 Task: Create a Board called Board0000000040 in Workspace WS0000000014 in Trello with Visibility as Workspace. Create a Board called Board0000000041 in Workspace WS0000000014 in Trello with Visibility as Private. Create a Board called Board0000000042 in Workspace WS0000000014 in Trello with Visibility as Public. Create Card Card0000000157 in Board Board0000000040 in Workspace WS0000000014 in Trello. Create Card Card0000000158 in Board Board0000000040 in Workspace WS0000000014 in Trello
Action: Mouse moved to (466, 43)
Screenshot: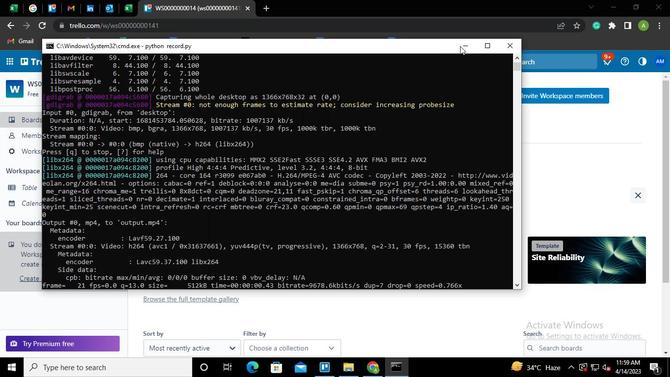 
Action: Mouse pressed left at (466, 43)
Screenshot: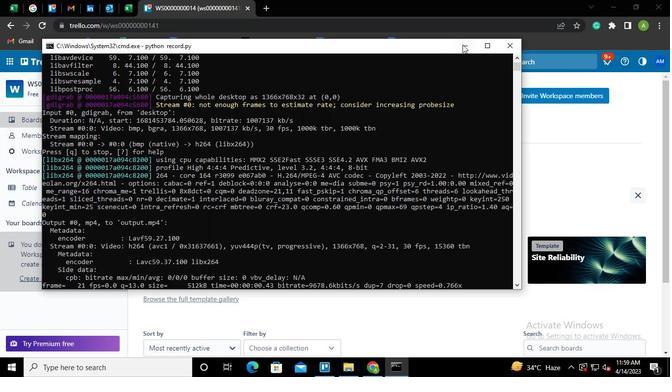 
Action: Mouse moved to (287, 59)
Screenshot: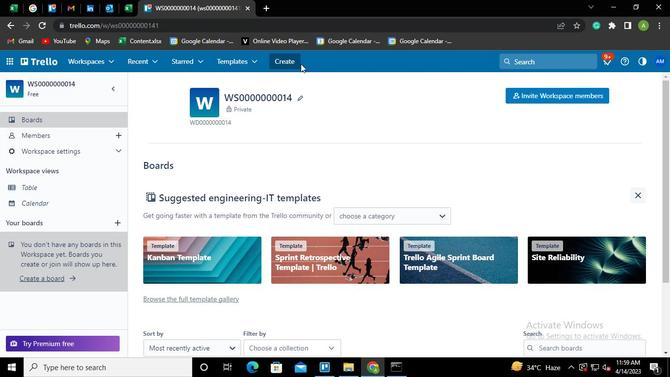 
Action: Mouse pressed left at (287, 59)
Screenshot: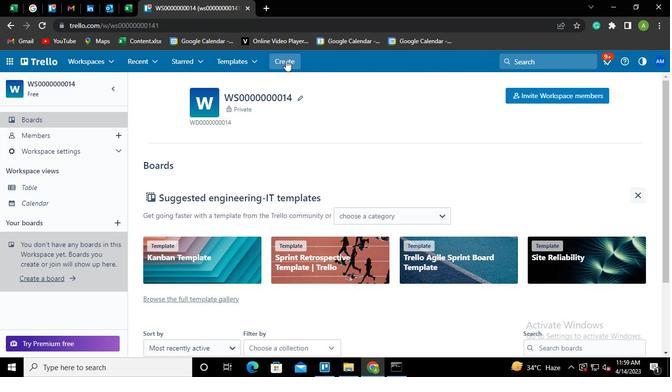 
Action: Mouse moved to (302, 102)
Screenshot: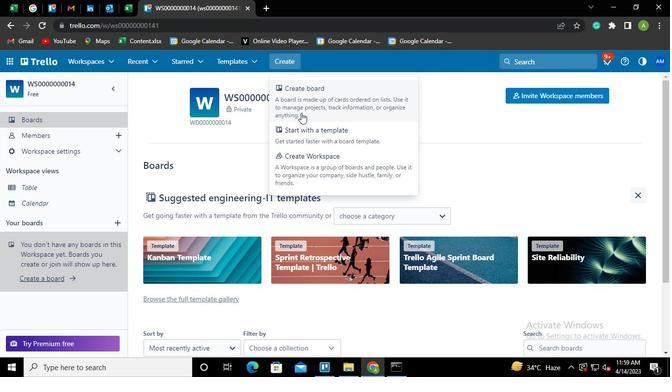 
Action: Mouse pressed left at (302, 102)
Screenshot: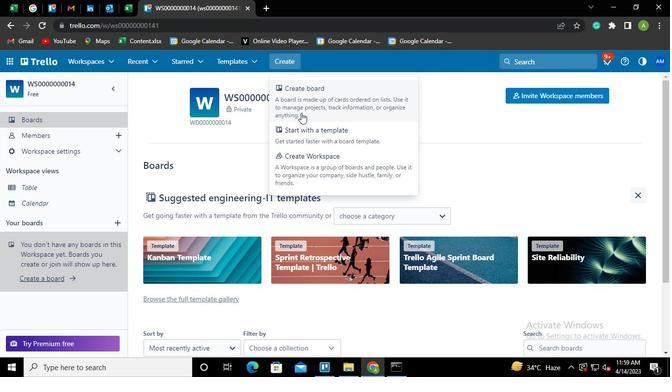 
Action: Mouse moved to (301, 230)
Screenshot: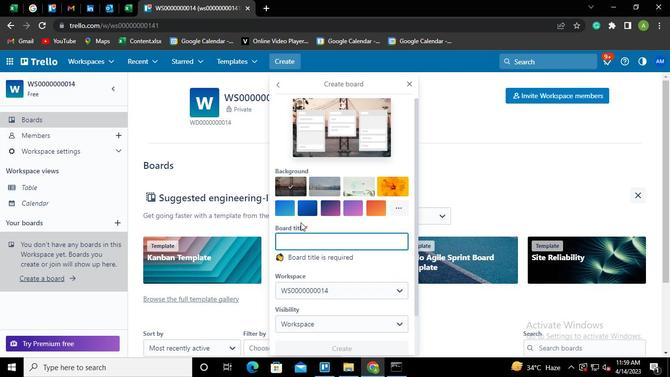 
Action: Keyboard Key.shift
Screenshot: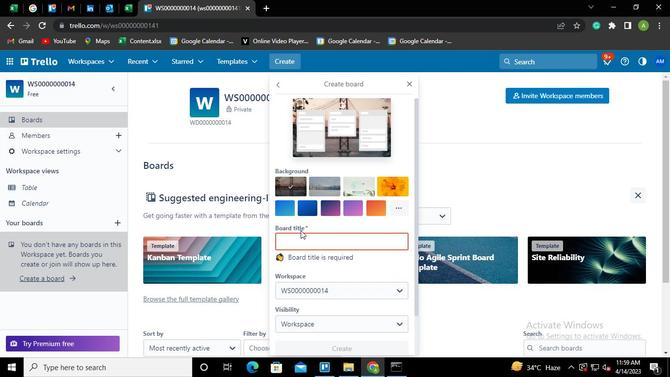 
Action: Keyboard B
Screenshot: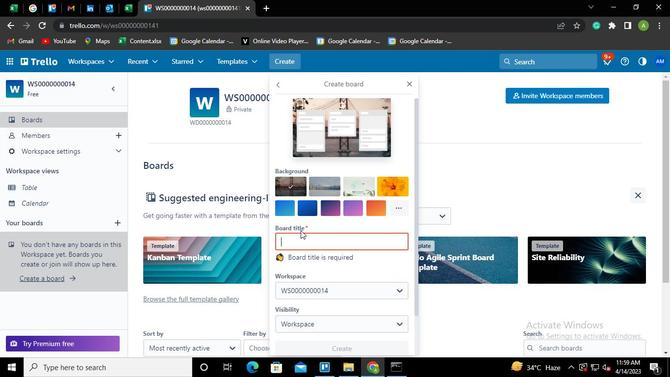 
Action: Keyboard o
Screenshot: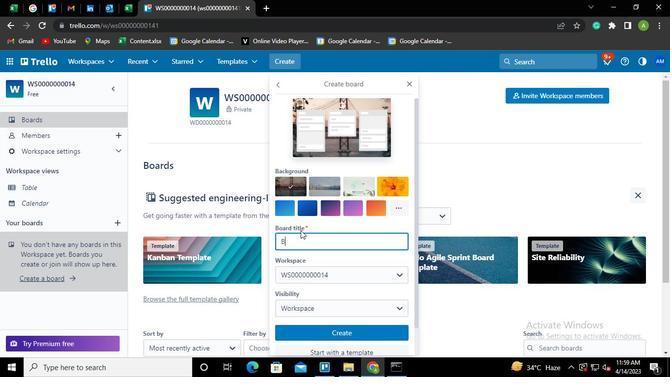 
Action: Keyboard a
Screenshot: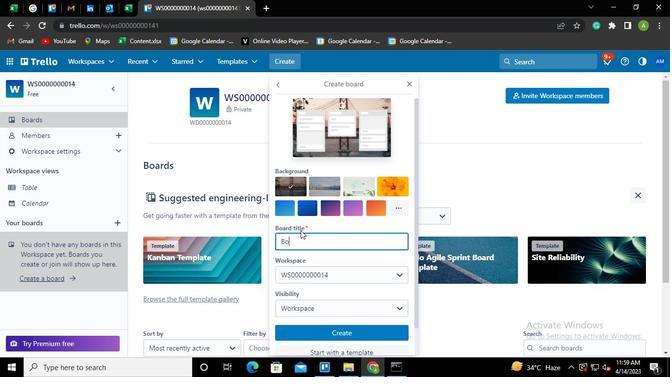 
Action: Keyboard r
Screenshot: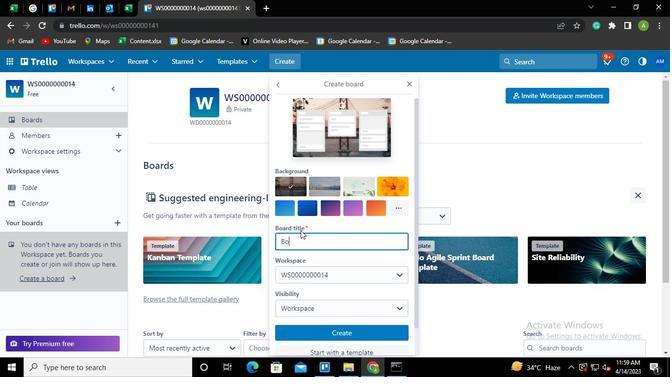 
Action: Keyboard d
Screenshot: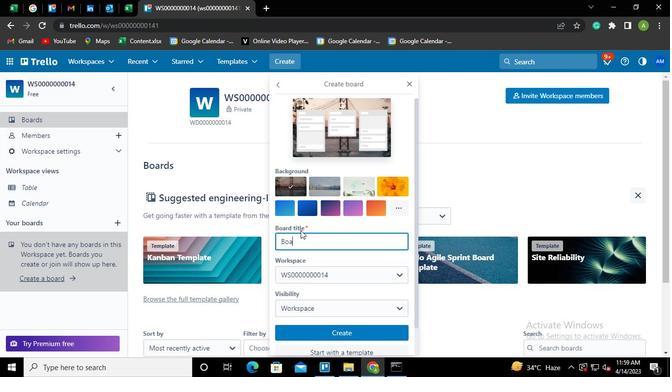 
Action: Keyboard <96>
Screenshot: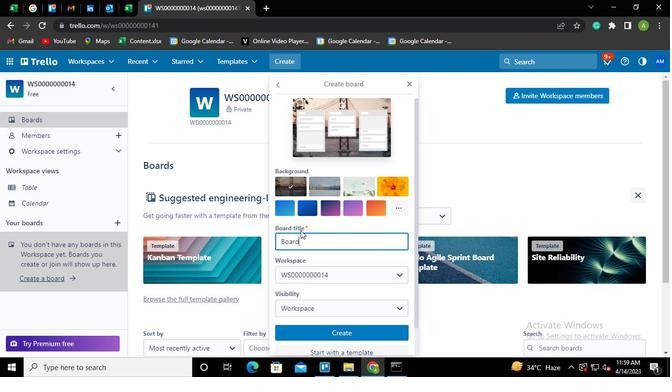 
Action: Keyboard <96>
Screenshot: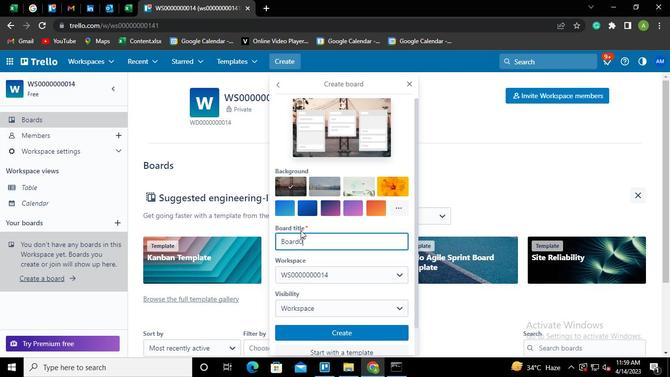 
Action: Keyboard <96>
Screenshot: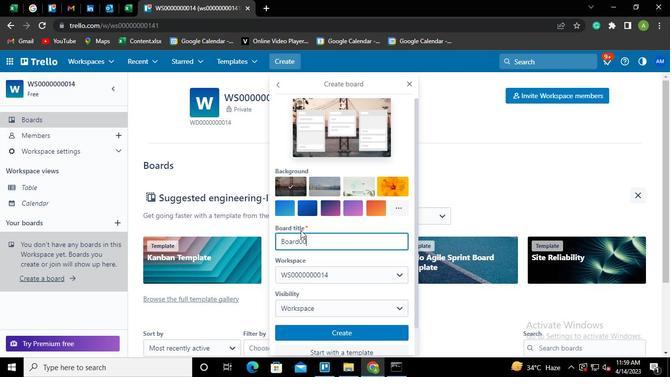 
Action: Keyboard <96>
Screenshot: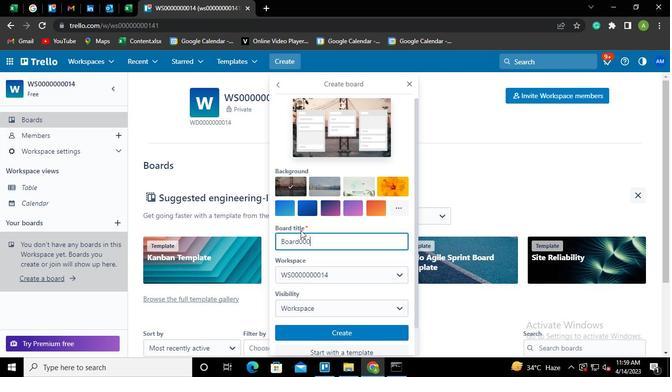 
Action: Keyboard <96>
Screenshot: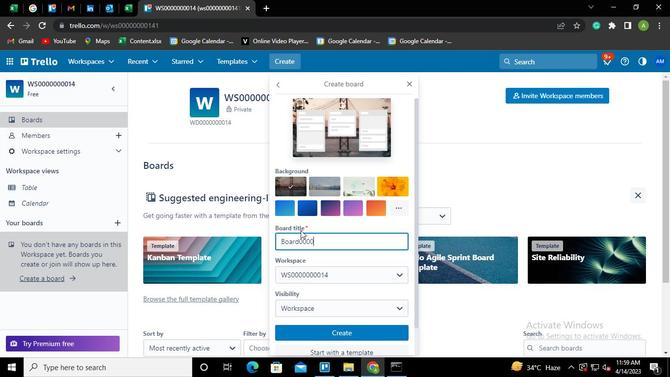 
Action: Keyboard <96>
Screenshot: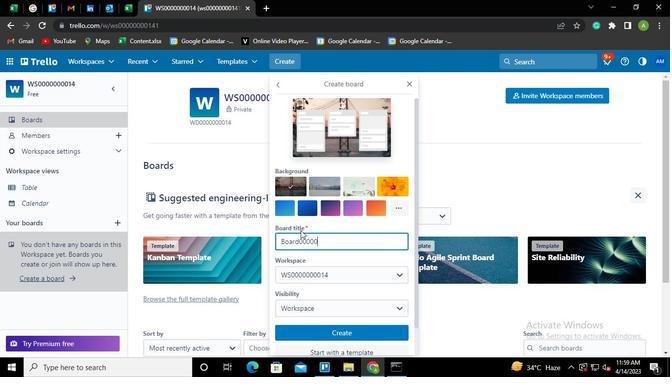 
Action: Keyboard <96>
Screenshot: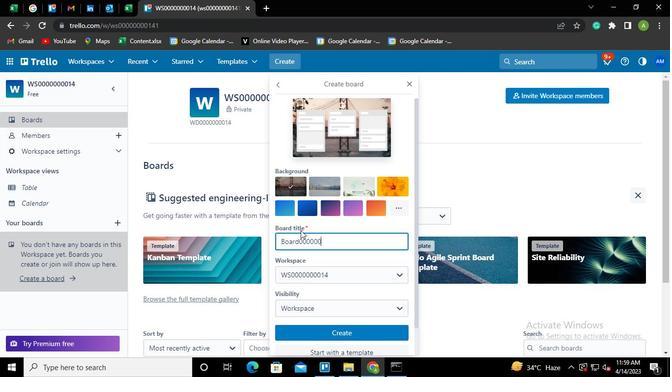 
Action: Keyboard <96>
Screenshot: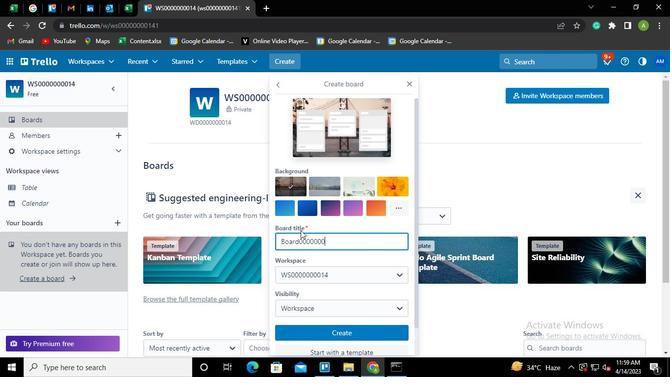 
Action: Keyboard <100>
Screenshot: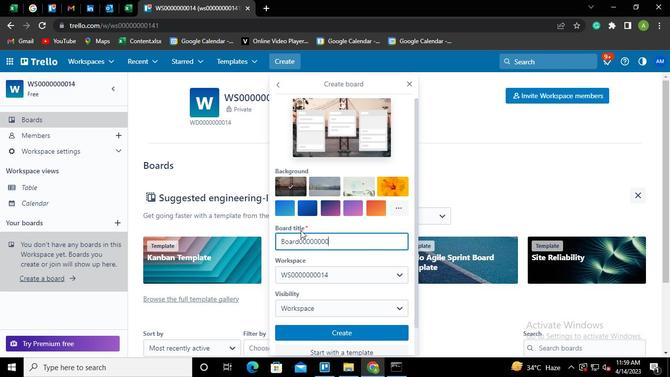 
Action: Keyboard <96>
Screenshot: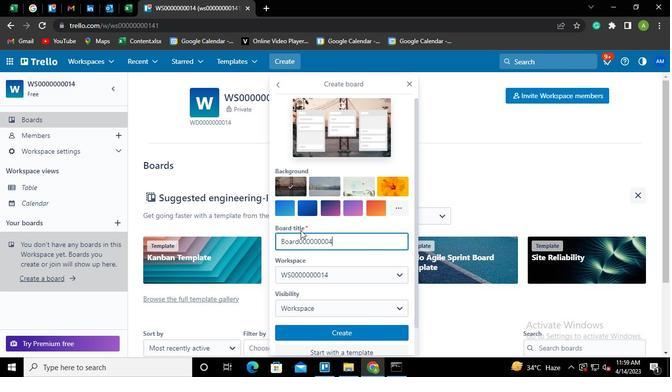 
Action: Mouse moved to (306, 306)
Screenshot: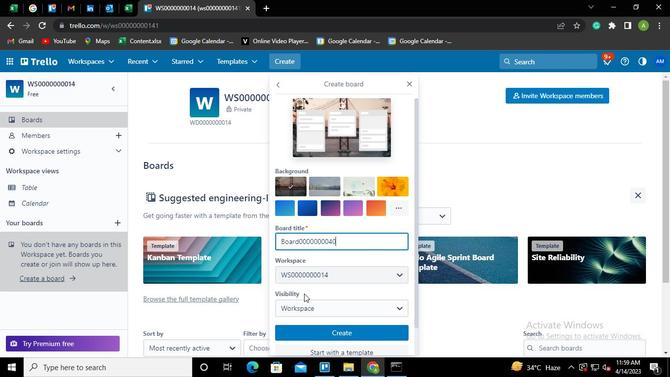 
Action: Mouse pressed left at (306, 306)
Screenshot: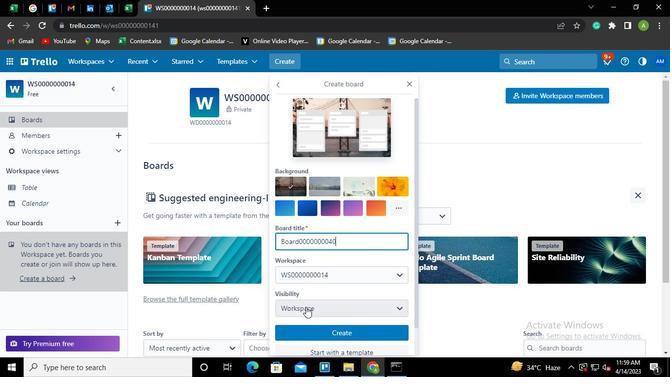 
Action: Mouse moved to (322, 243)
Screenshot: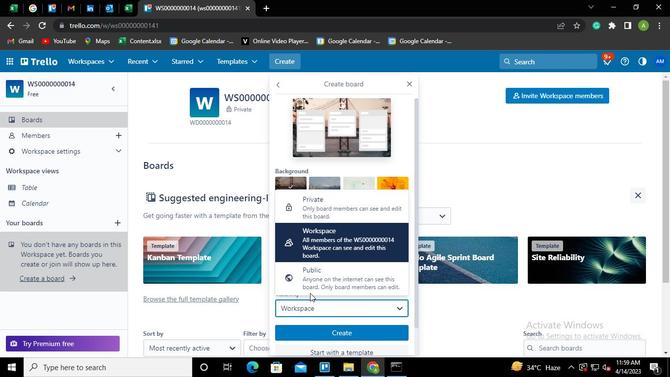 
Action: Mouse pressed left at (322, 243)
Screenshot: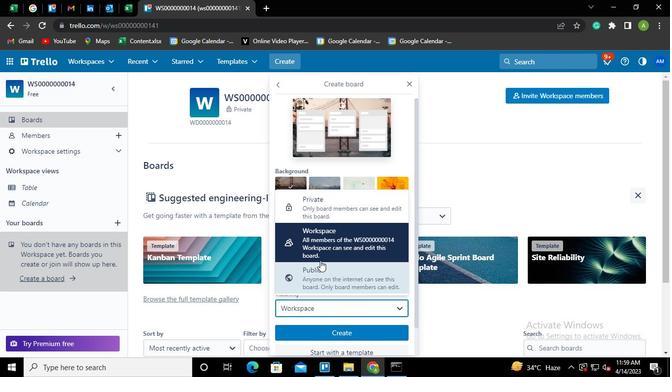 
Action: Mouse moved to (330, 329)
Screenshot: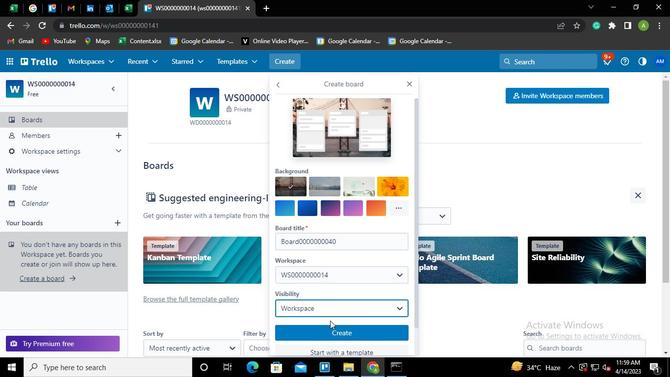 
Action: Mouse pressed left at (330, 329)
Screenshot: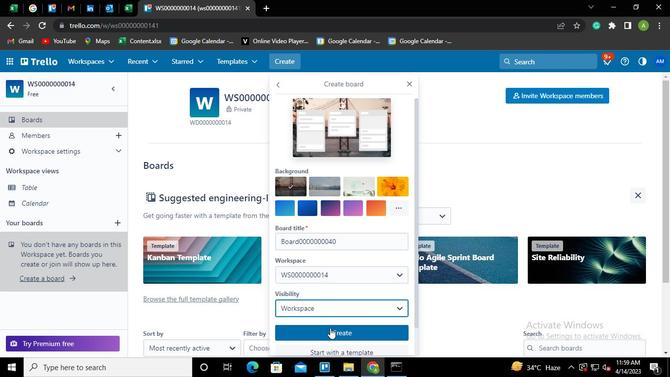 
Action: Mouse moved to (296, 62)
Screenshot: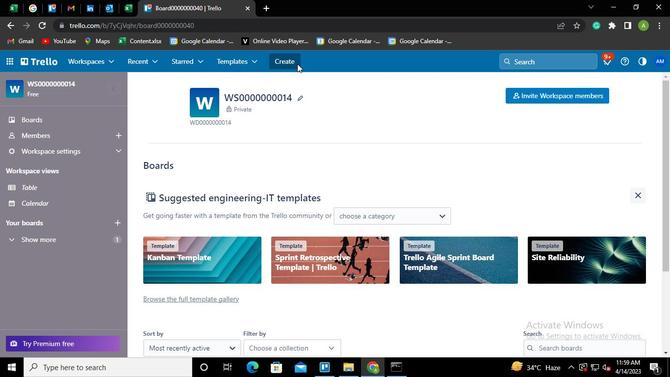
Action: Mouse pressed left at (296, 62)
Screenshot: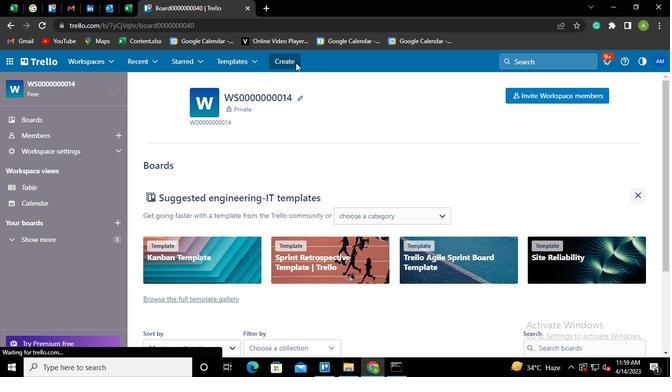 
Action: Mouse moved to (305, 96)
Screenshot: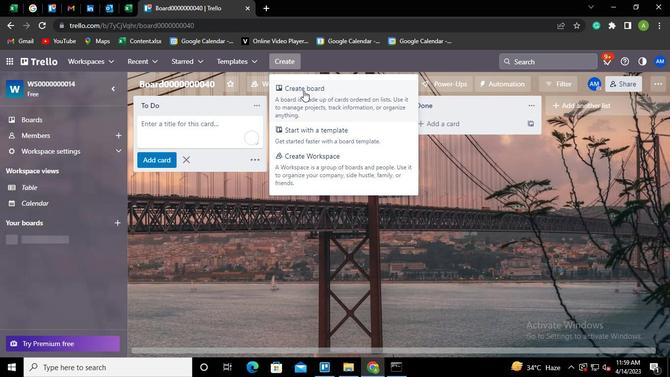 
Action: Mouse pressed left at (305, 96)
Screenshot: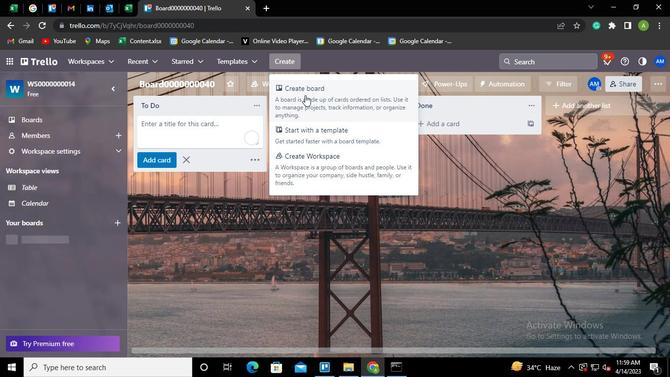 
Action: Mouse moved to (297, 237)
Screenshot: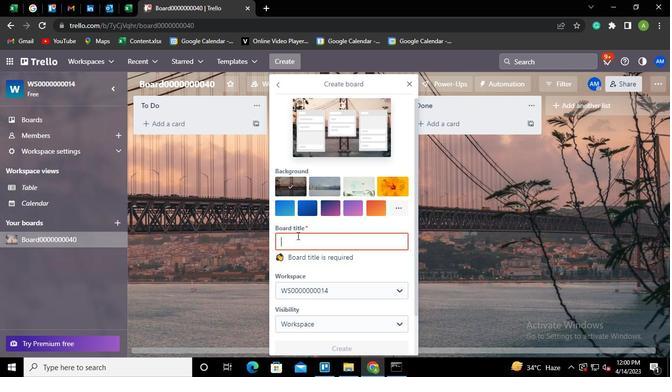 
Action: Mouse pressed left at (297, 237)
Screenshot: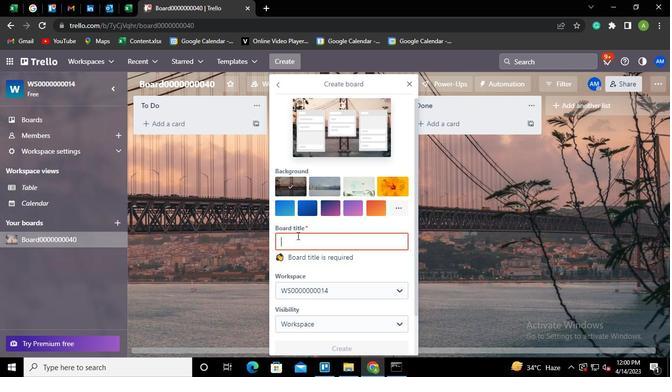 
Action: Keyboard Key.shift
Screenshot: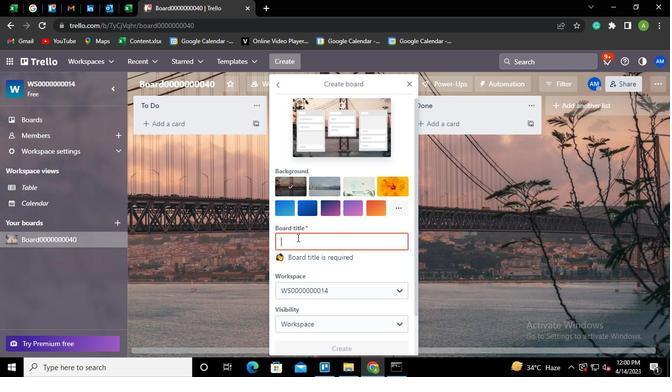 
Action: Keyboard B
Screenshot: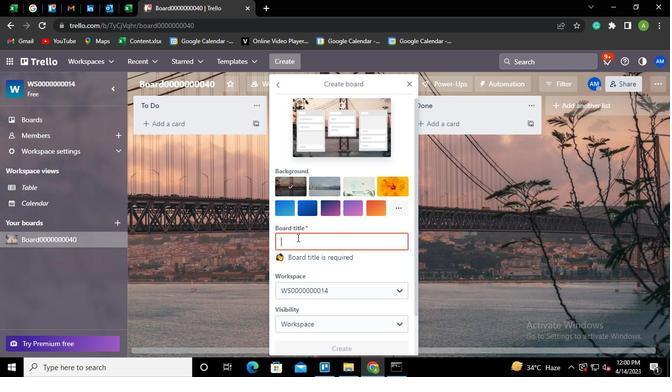 
Action: Keyboard o
Screenshot: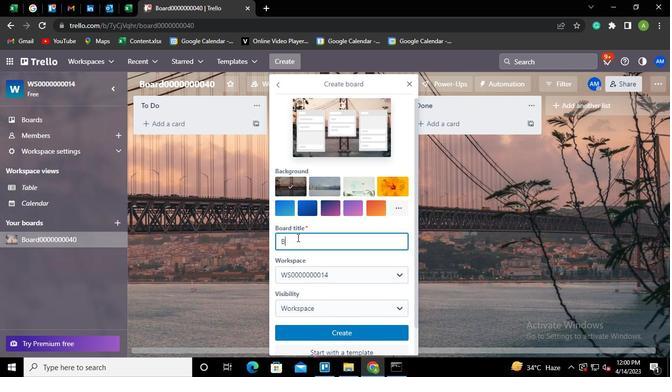 
Action: Keyboard a
Screenshot: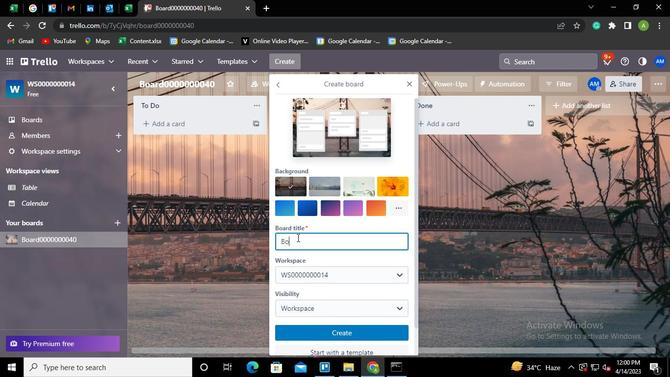 
Action: Keyboard r
Screenshot: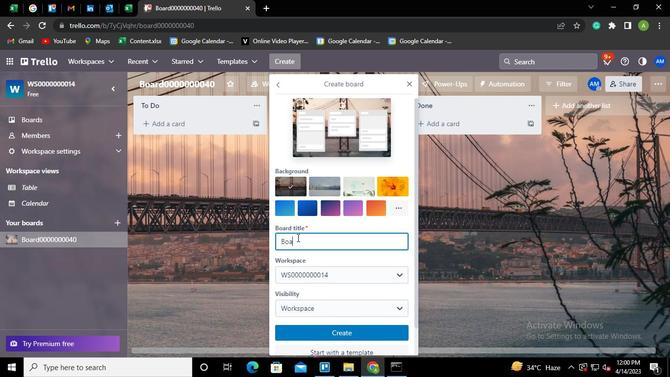 
Action: Keyboard d
Screenshot: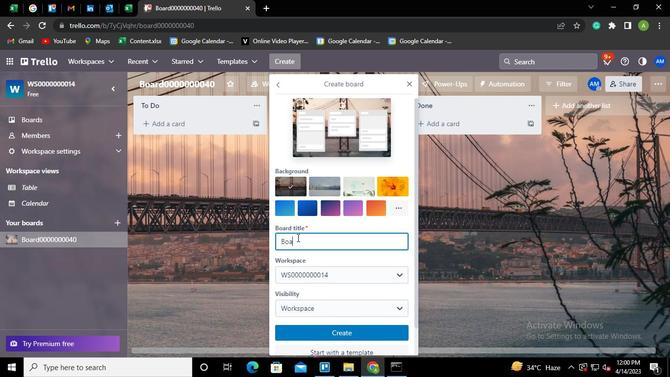 
Action: Keyboard <96>
Screenshot: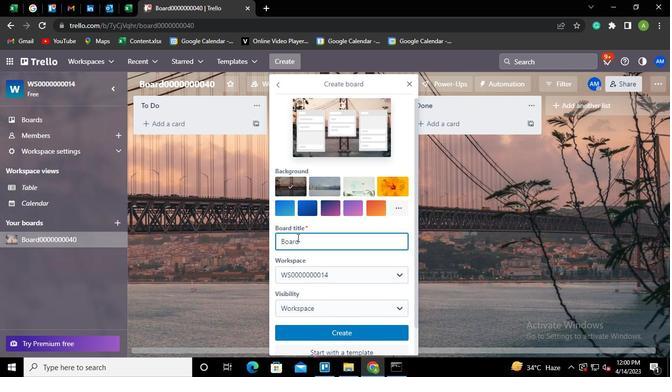 
Action: Keyboard <96>
Screenshot: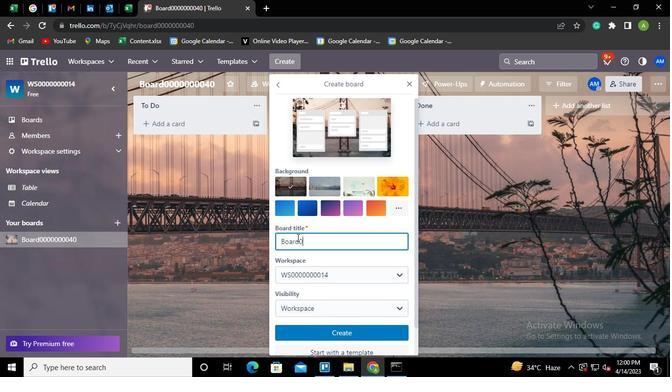 
Action: Keyboard <96>
Screenshot: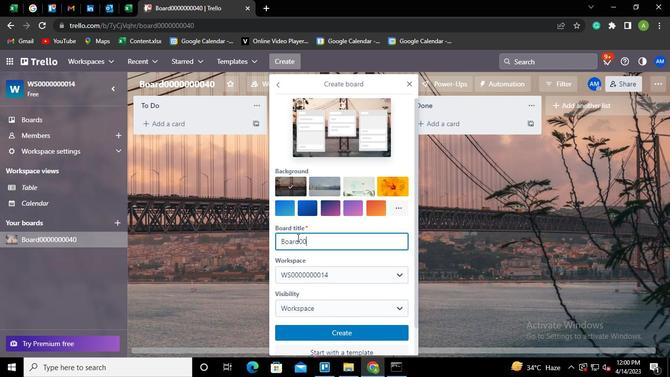 
Action: Keyboard <96>
Screenshot: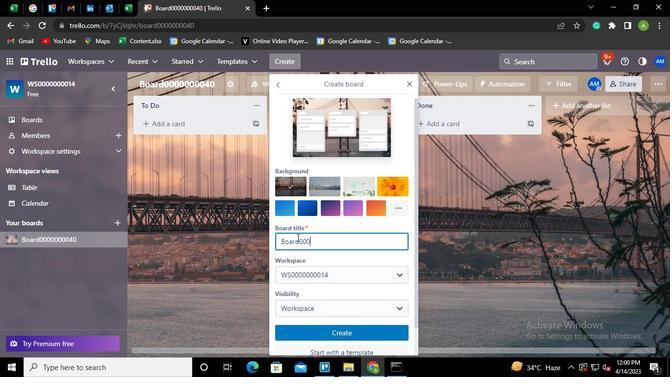 
Action: Keyboard <96>
Screenshot: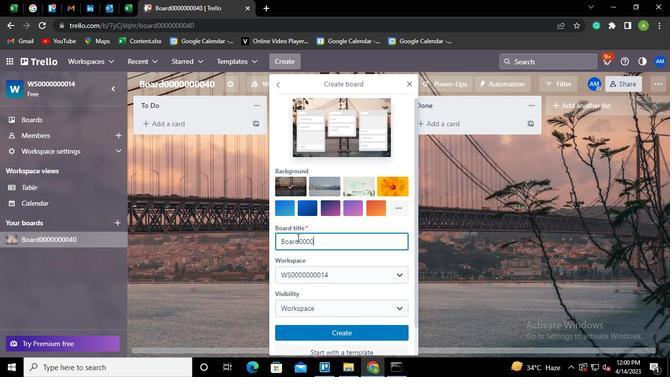 
Action: Keyboard <96>
Screenshot: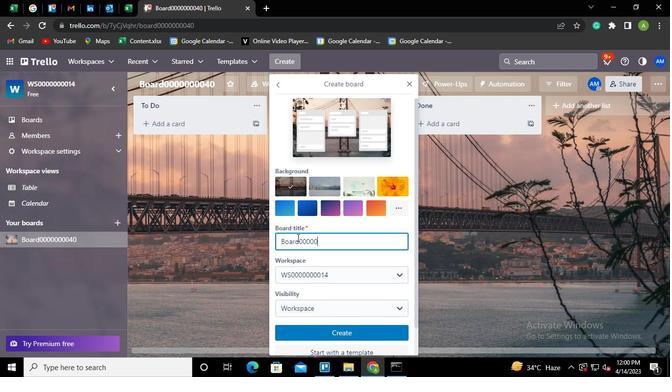 
Action: Keyboard <96>
Screenshot: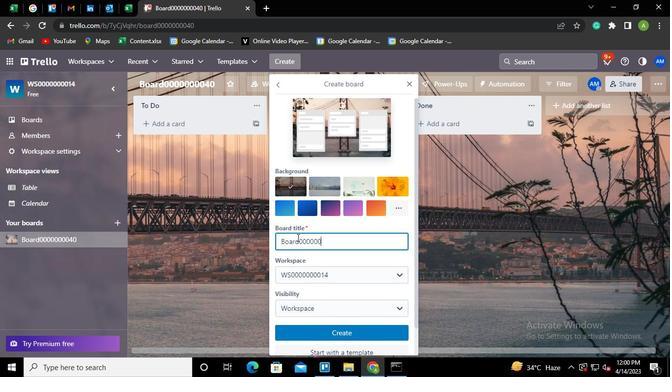 
Action: Keyboard <96>
Screenshot: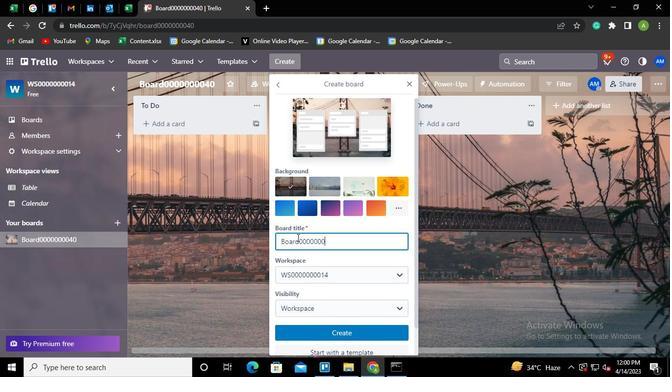 
Action: Keyboard <100>
Screenshot: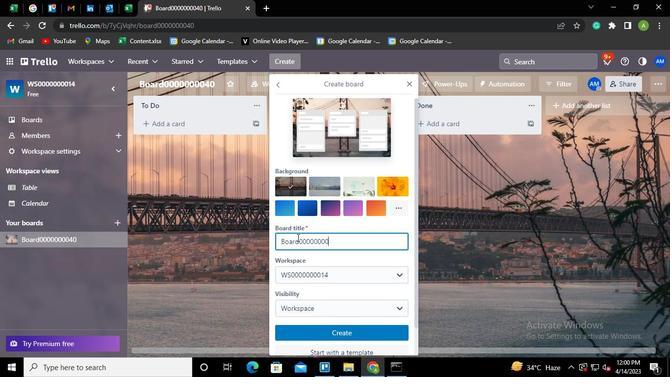 
Action: Keyboard <97>
Screenshot: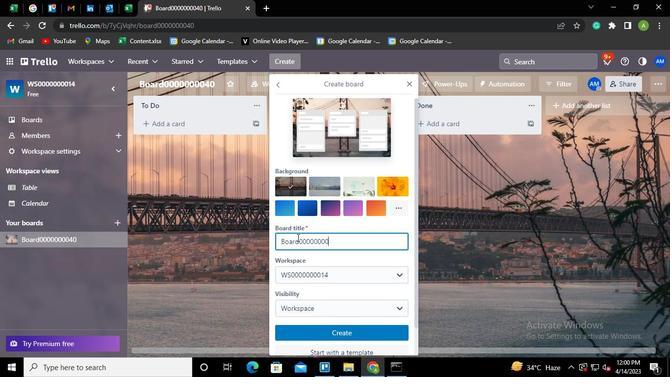
Action: Mouse moved to (308, 310)
Screenshot: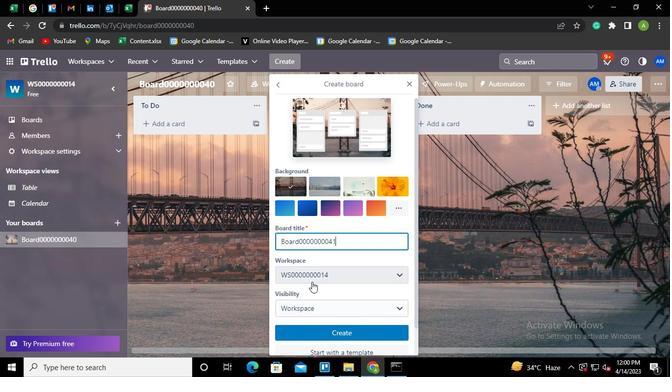 
Action: Mouse pressed left at (308, 310)
Screenshot: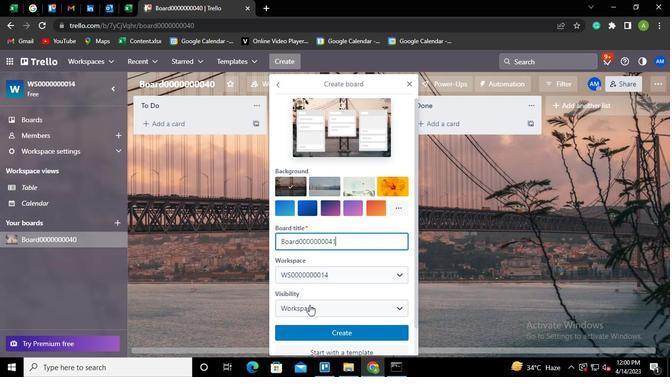 
Action: Mouse moved to (316, 208)
Screenshot: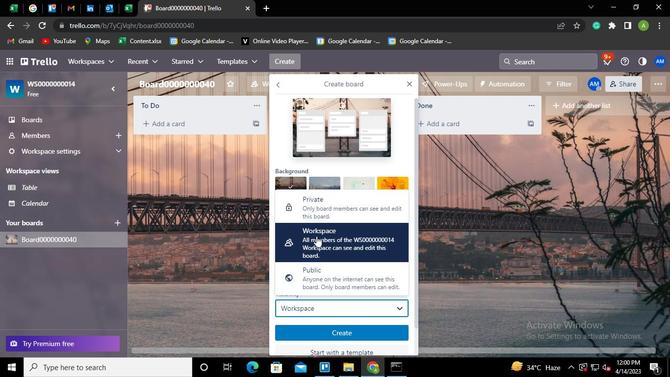 
Action: Mouse pressed left at (316, 208)
Screenshot: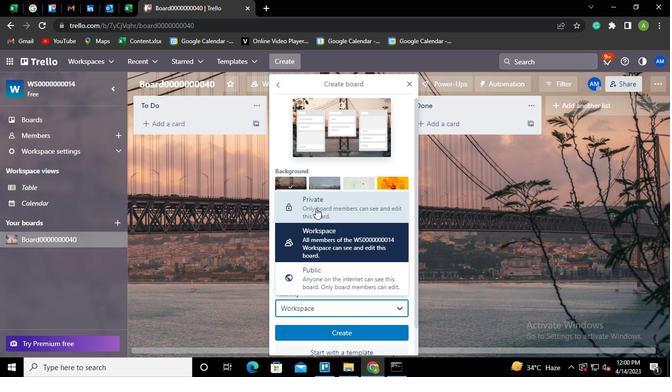 
Action: Mouse moved to (336, 337)
Screenshot: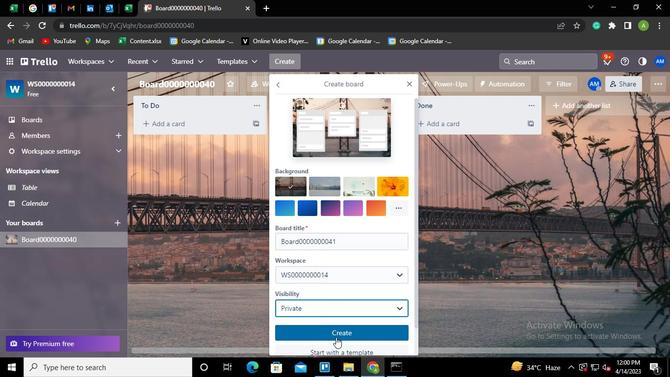 
Action: Mouse pressed left at (336, 337)
Screenshot: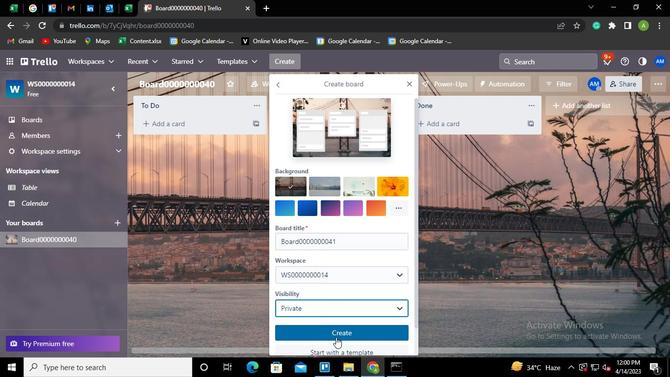 
Action: Mouse moved to (289, 58)
Screenshot: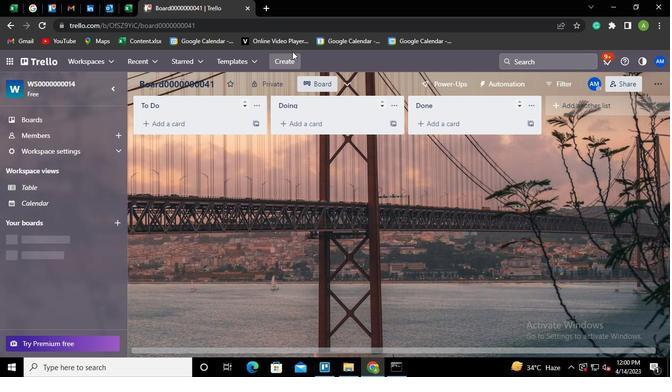 
Action: Mouse pressed left at (289, 58)
Screenshot: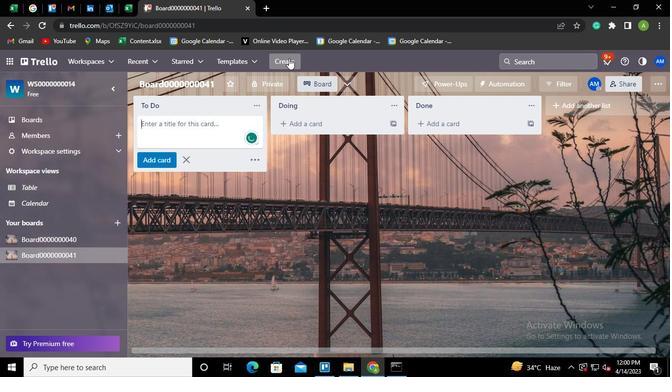 
Action: Mouse moved to (311, 93)
Screenshot: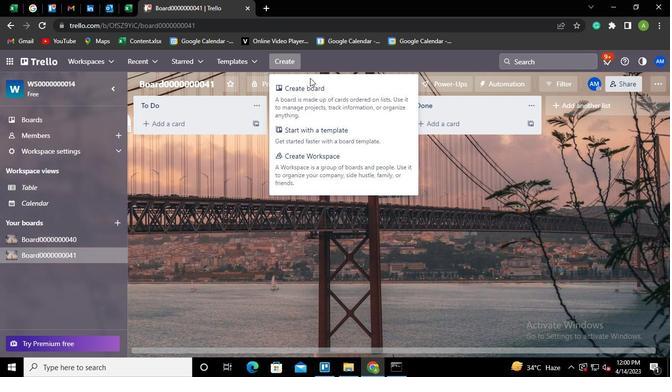 
Action: Mouse pressed left at (311, 93)
Screenshot: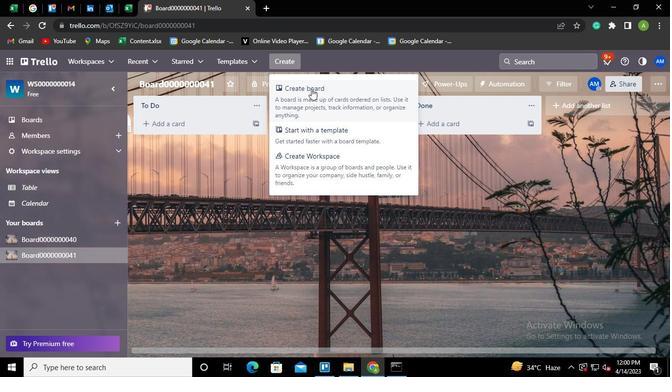 
Action: Mouse moved to (308, 245)
Screenshot: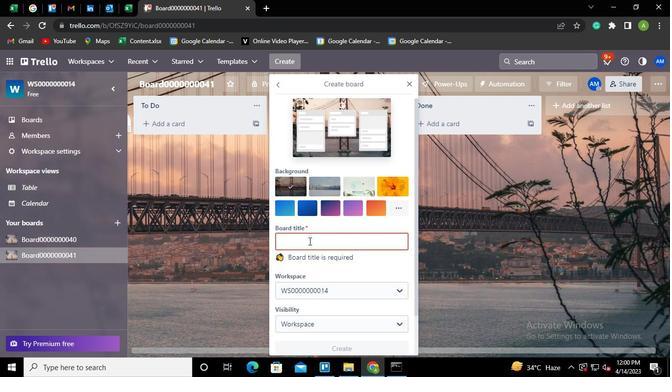 
Action: Mouse pressed left at (308, 245)
Screenshot: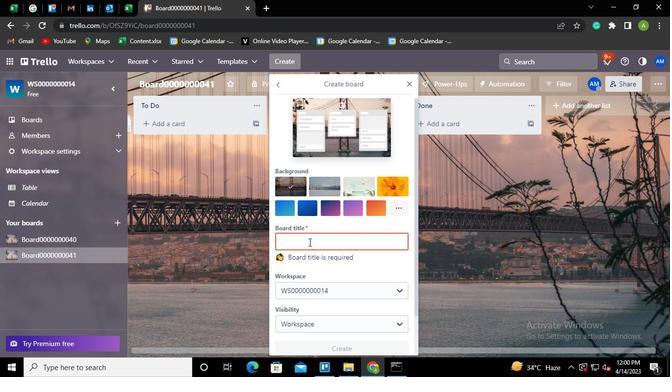 
Action: Keyboard Key.shift
Screenshot: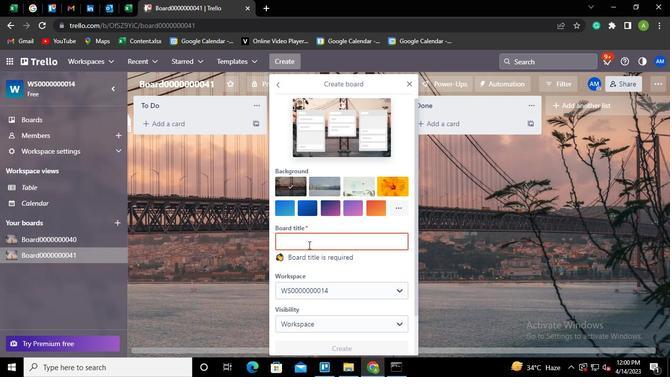 
Action: Keyboard B
Screenshot: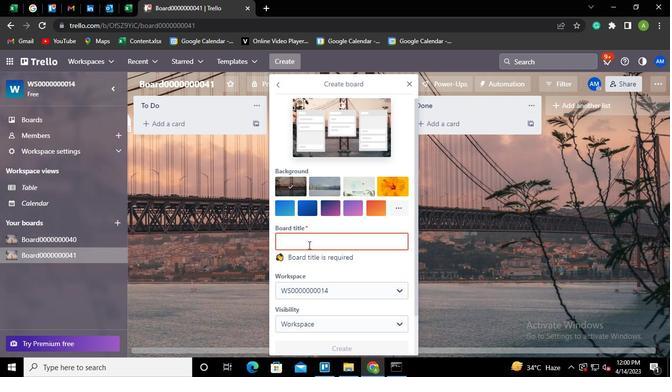 
Action: Keyboard o
Screenshot: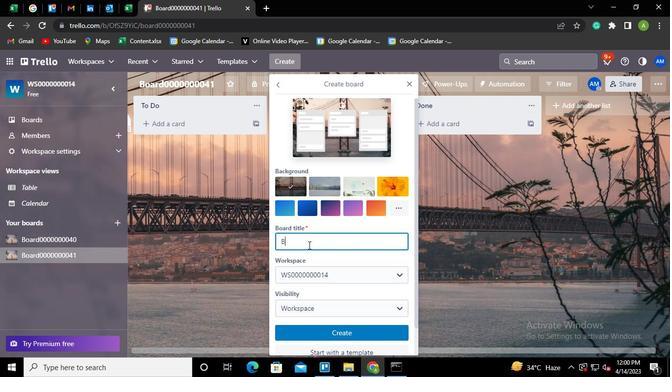 
Action: Keyboard a
Screenshot: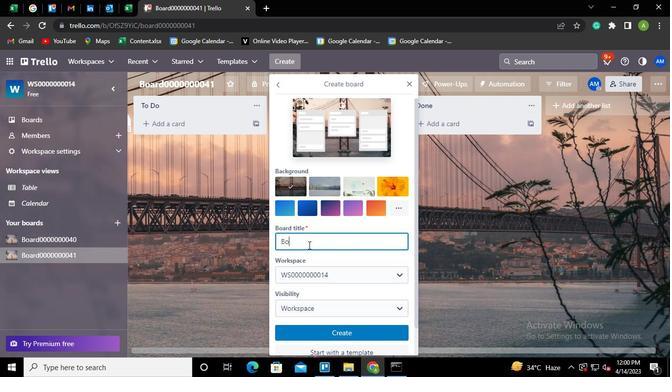 
Action: Keyboard r
Screenshot: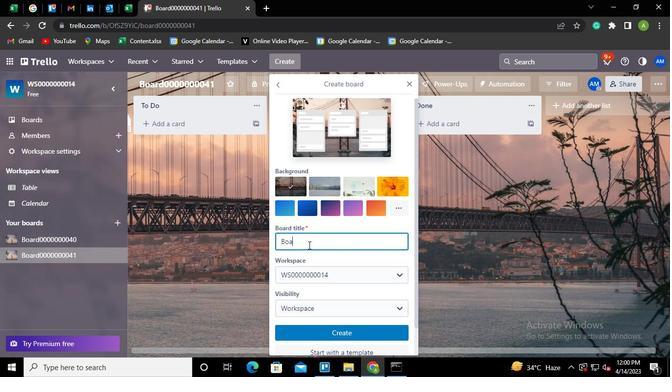 
Action: Keyboard d
Screenshot: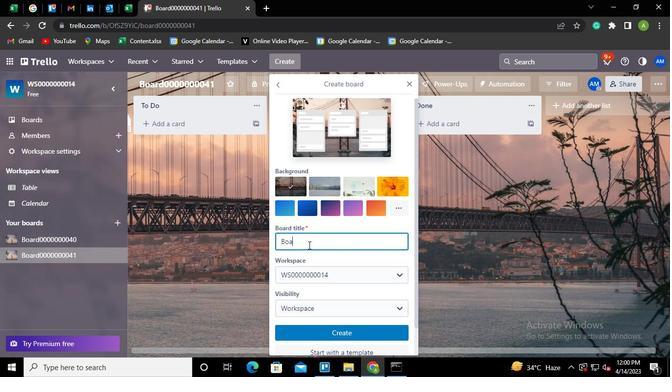 
Action: Keyboard <96>
Screenshot: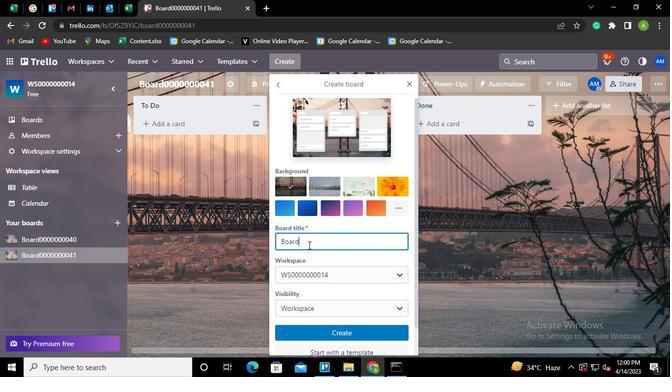 
Action: Keyboard <96>
Screenshot: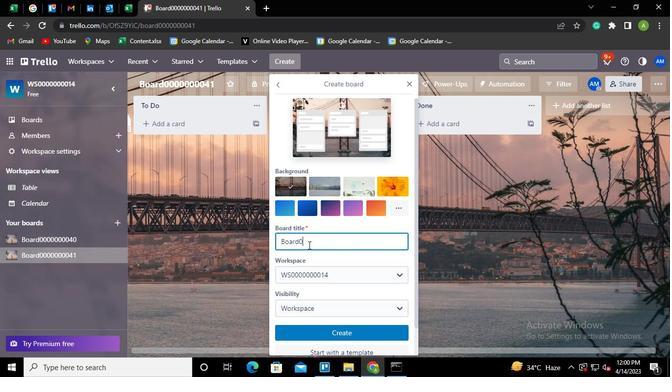 
Action: Keyboard <96>
Screenshot: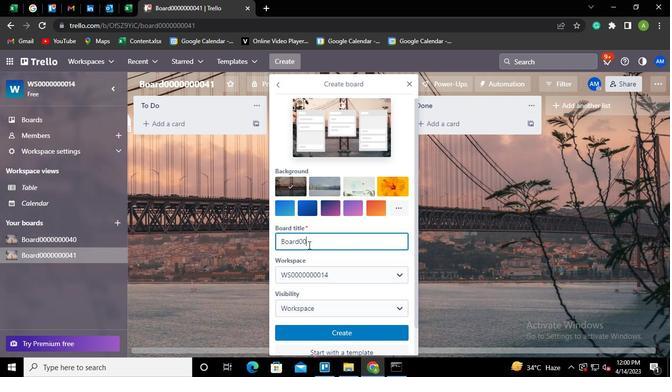 
Action: Keyboard <96>
Screenshot: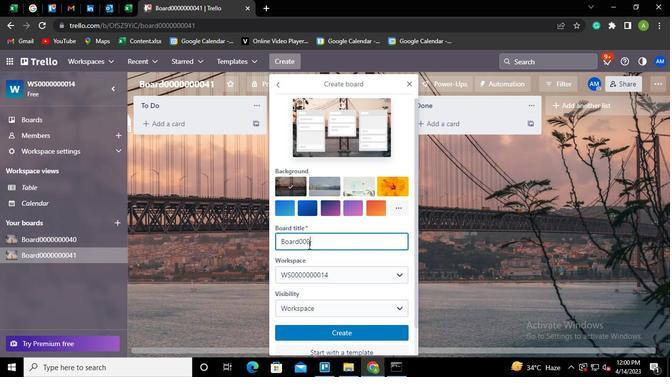 
Action: Keyboard <96>
Screenshot: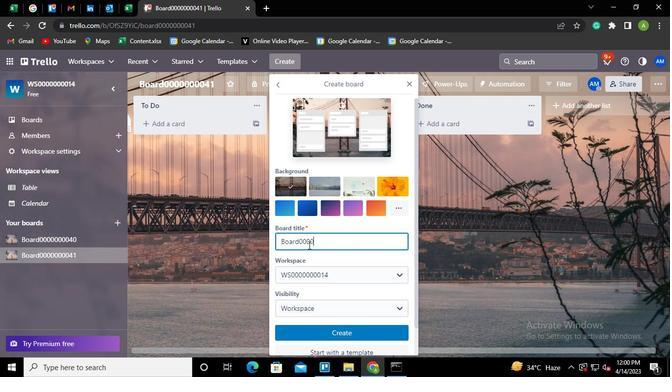 
Action: Keyboard <96>
Screenshot: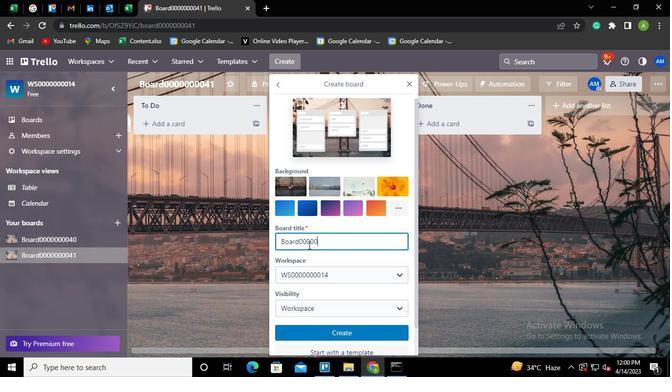 
Action: Keyboard <96>
Screenshot: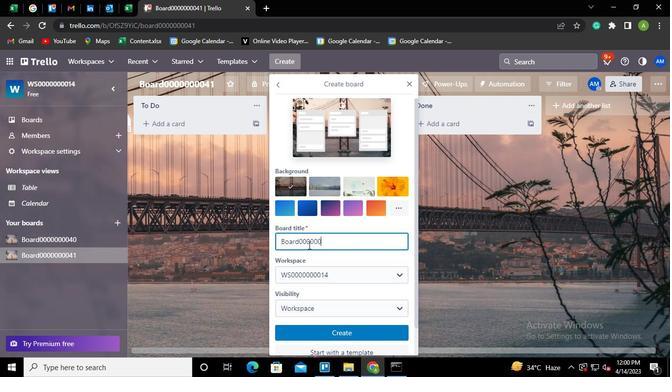 
Action: Keyboard <96>
Screenshot: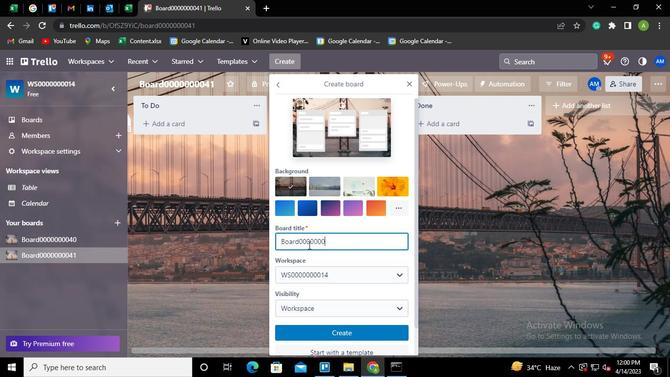 
Action: Keyboard <100>
Screenshot: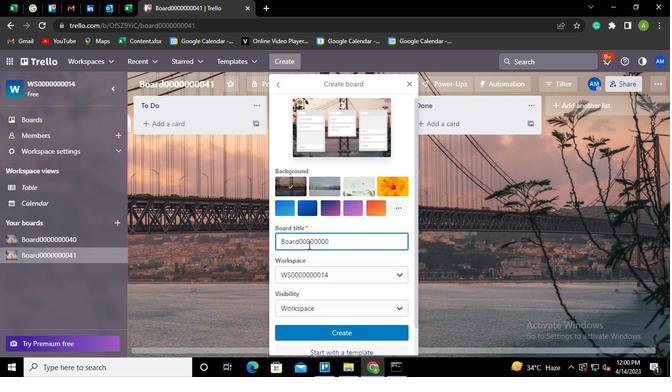 
Action: Keyboard <98>
Screenshot: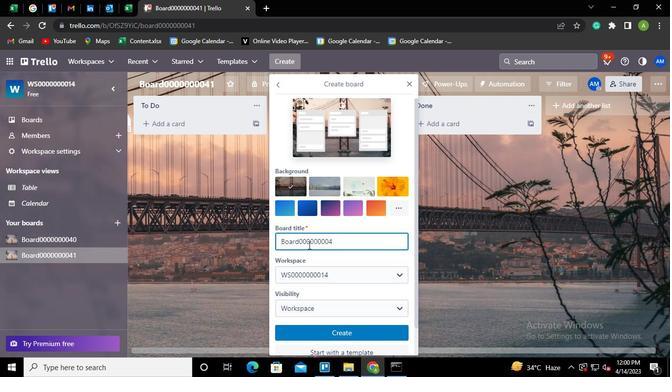 
Action: Mouse moved to (315, 303)
Screenshot: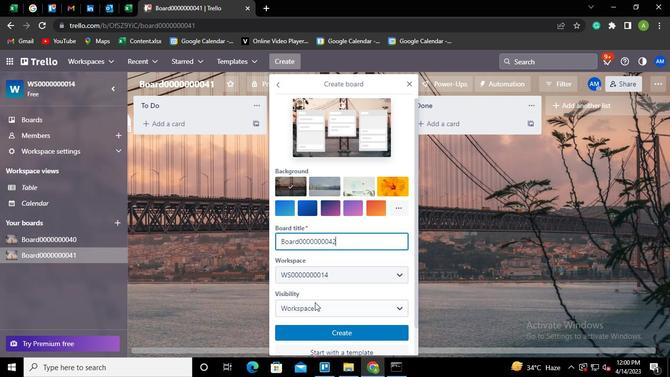 
Action: Mouse pressed left at (315, 303)
Screenshot: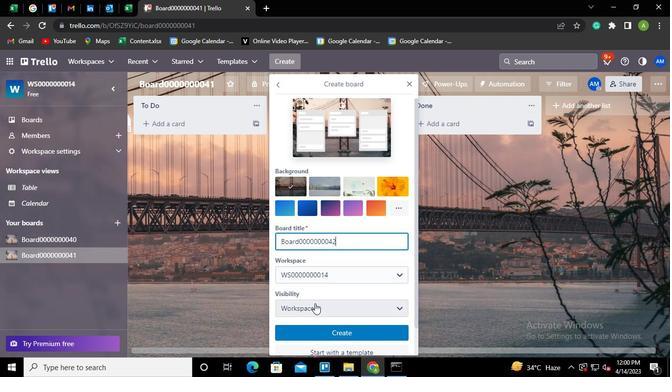 
Action: Mouse moved to (314, 283)
Screenshot: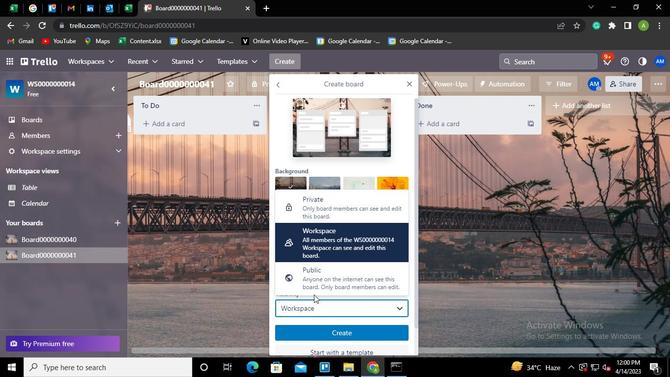 
Action: Mouse pressed left at (314, 283)
Screenshot: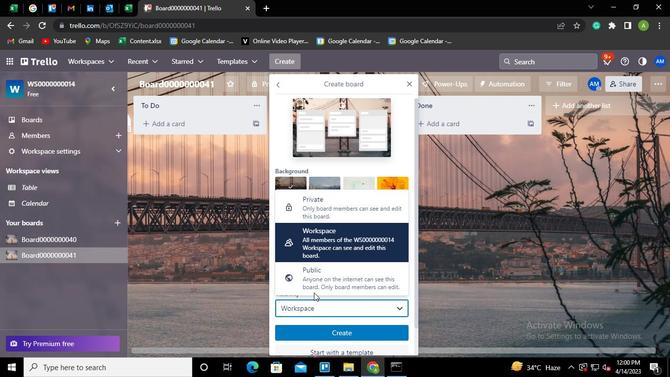 
Action: Mouse moved to (324, 278)
Screenshot: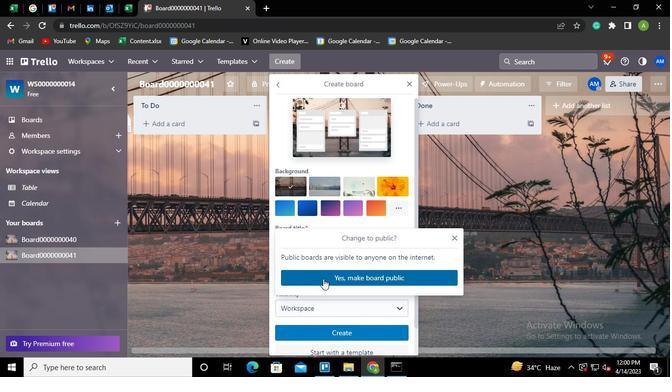 
Action: Mouse pressed left at (324, 278)
Screenshot: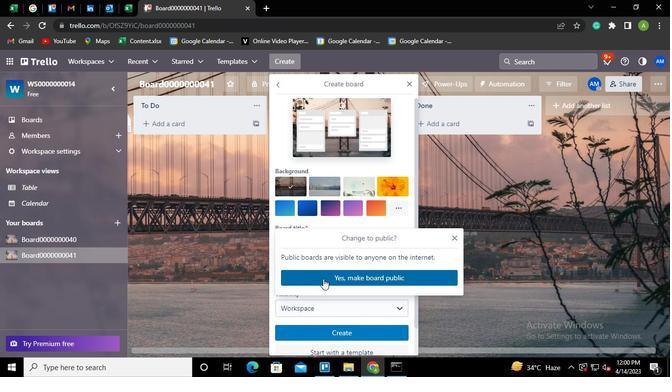 
Action: Mouse moved to (342, 332)
Screenshot: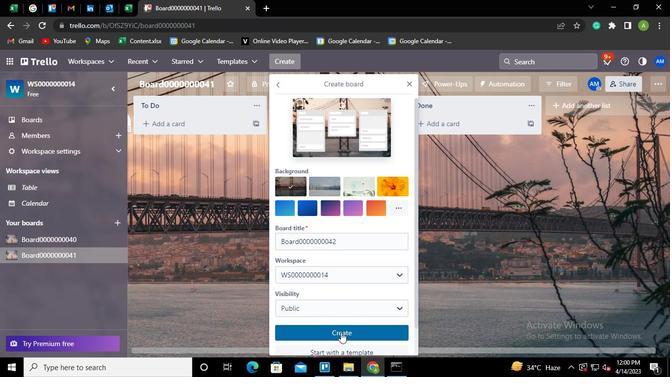 
Action: Mouse pressed left at (342, 332)
Screenshot: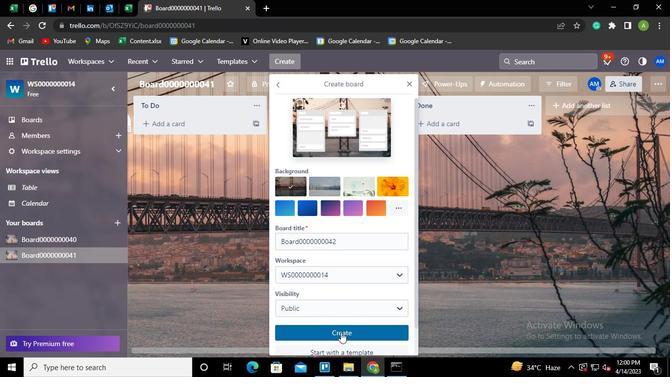 
Action: Mouse moved to (51, 236)
Screenshot: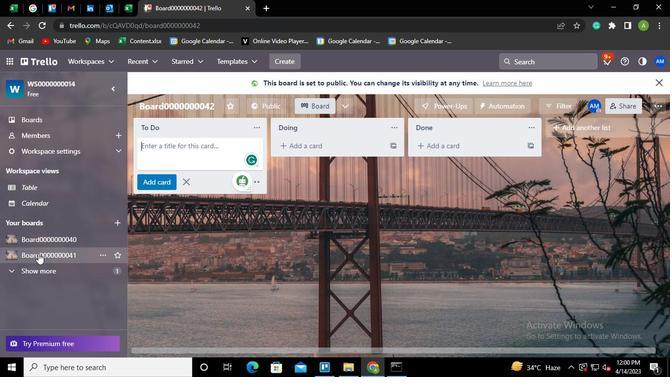 
Action: Mouse pressed left at (51, 236)
Screenshot: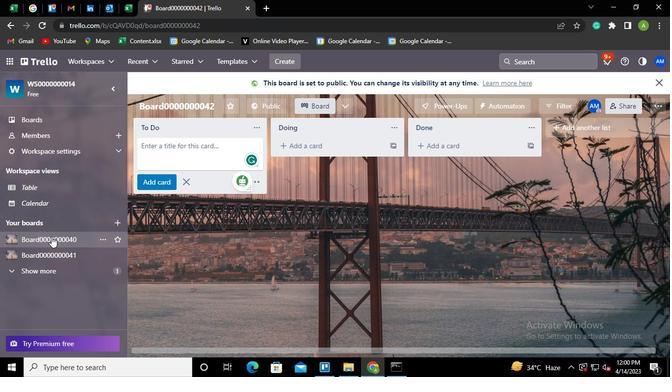 
Action: Mouse moved to (169, 121)
Screenshot: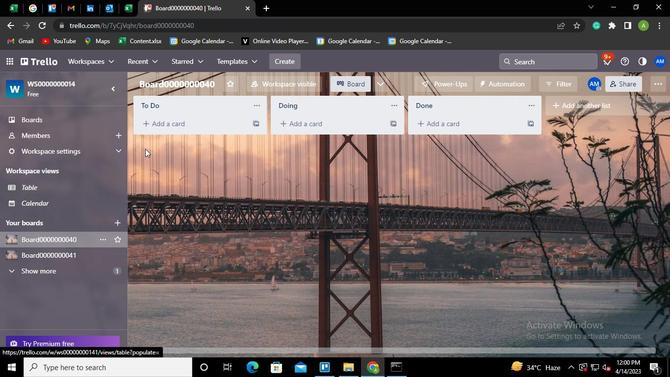 
Action: Mouse pressed left at (169, 121)
Screenshot: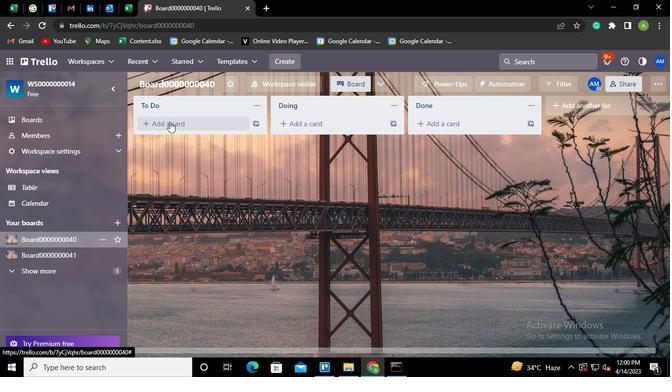 
Action: Mouse moved to (163, 116)
Screenshot: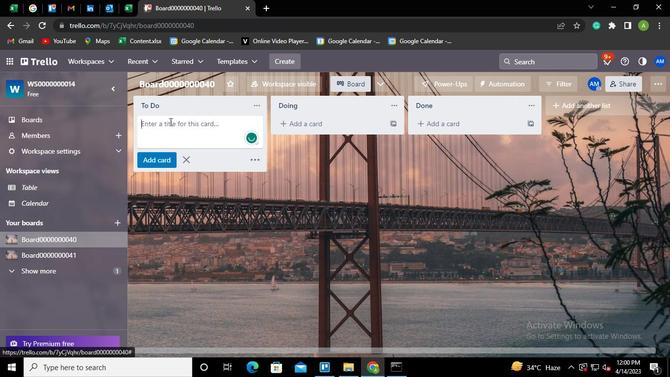 
Action: Keyboard Key.shift
Screenshot: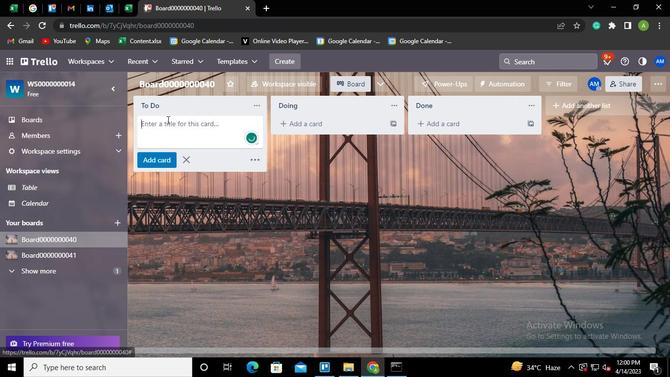 
Action: Keyboard C
Screenshot: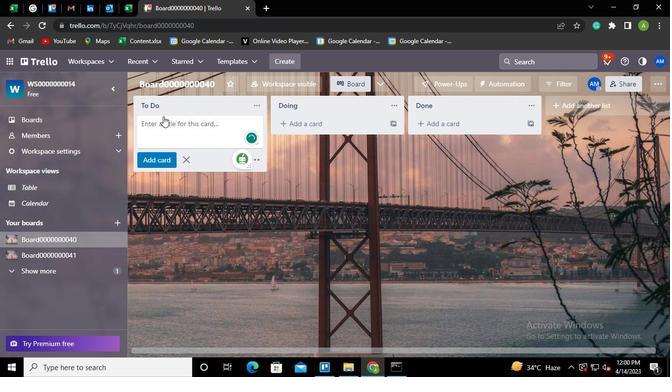 
Action: Keyboard a
Screenshot: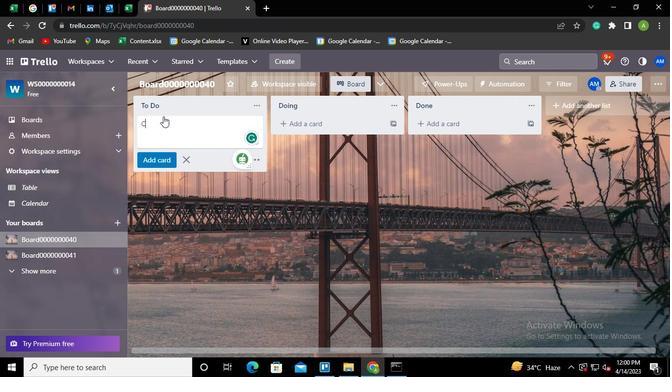 
Action: Keyboard r
Screenshot: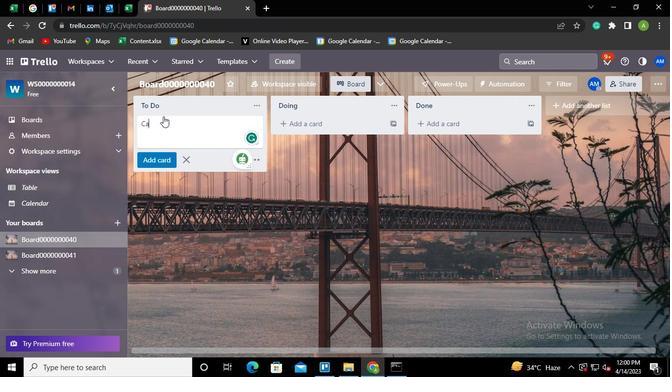 
Action: Keyboard d
Screenshot: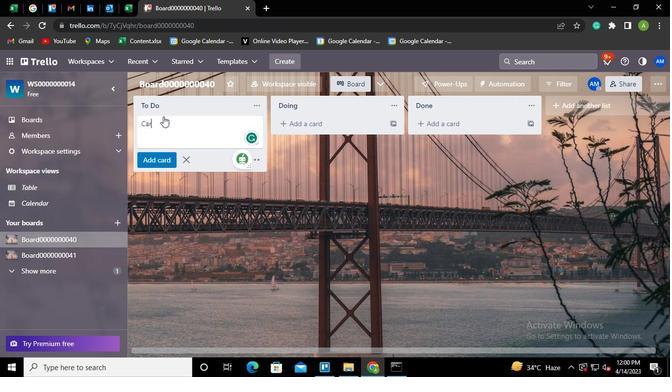 
Action: Keyboard <96>
Screenshot: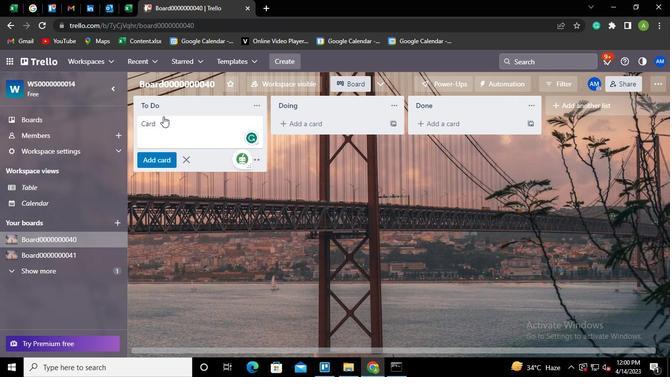 
Action: Keyboard <96>
Screenshot: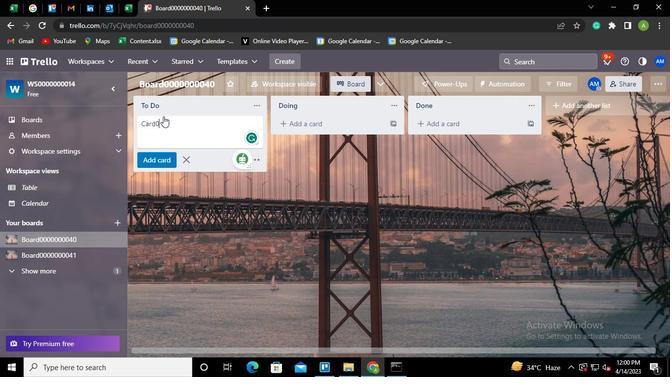 
Action: Keyboard <96>
Screenshot: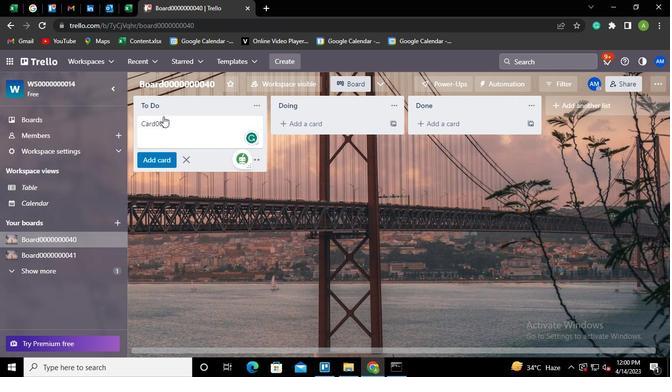 
Action: Keyboard <96>
Screenshot: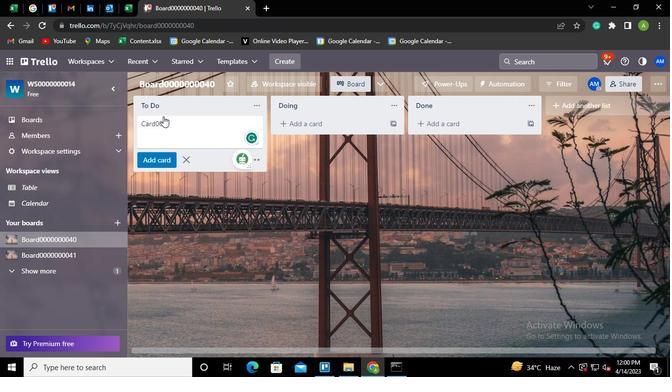 
Action: Keyboard <96>
Screenshot: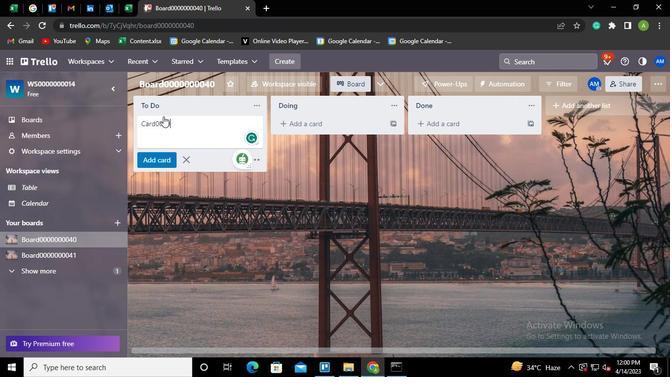 
Action: Keyboard <96>
Screenshot: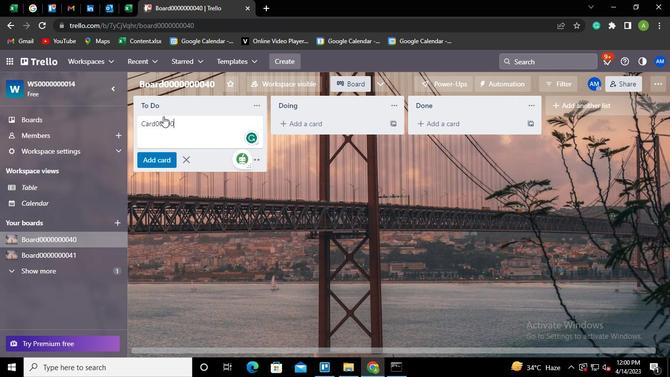 
Action: Keyboard <96>
Screenshot: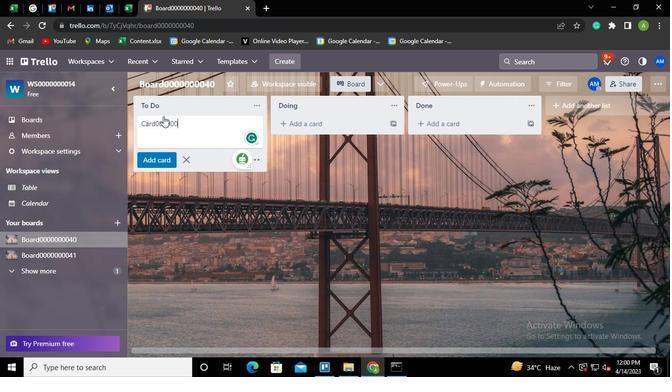 
Action: Keyboard <97>
Screenshot: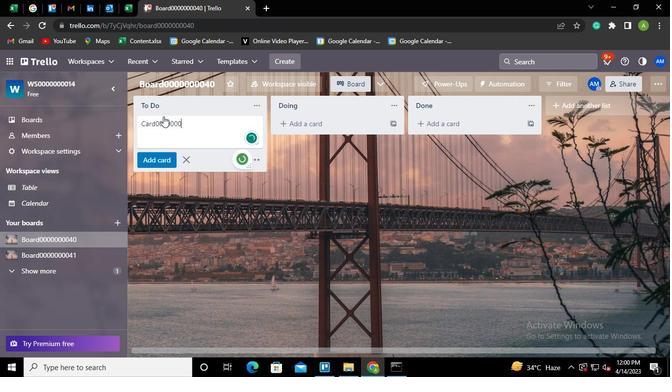 
Action: Keyboard <101>
Screenshot: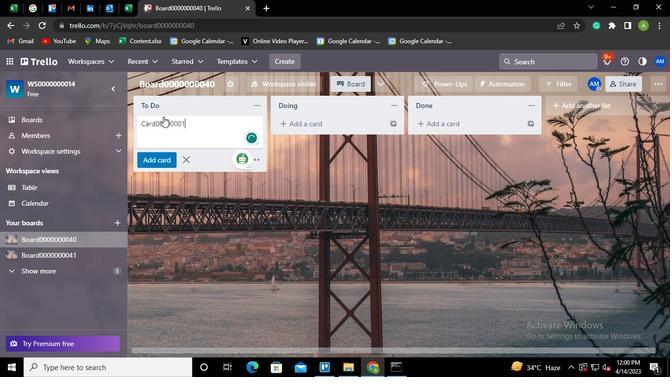 
Action: Keyboard <103>
Screenshot: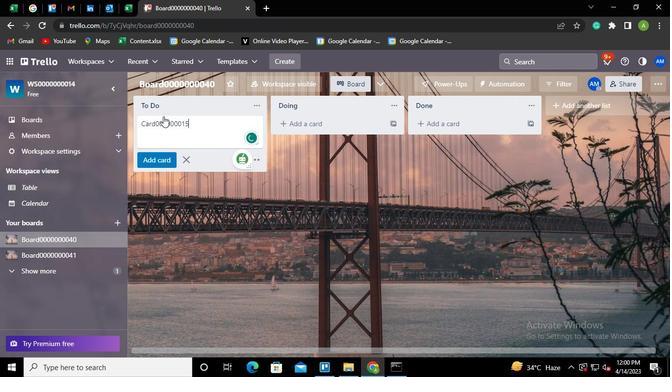 
Action: Mouse moved to (160, 146)
Screenshot: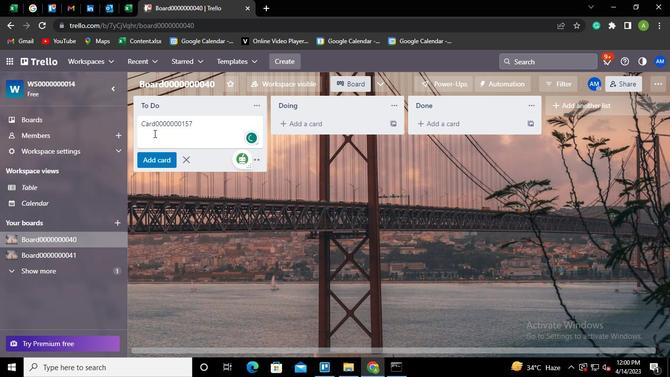 
Action: Keyboard Key.enter
Screenshot: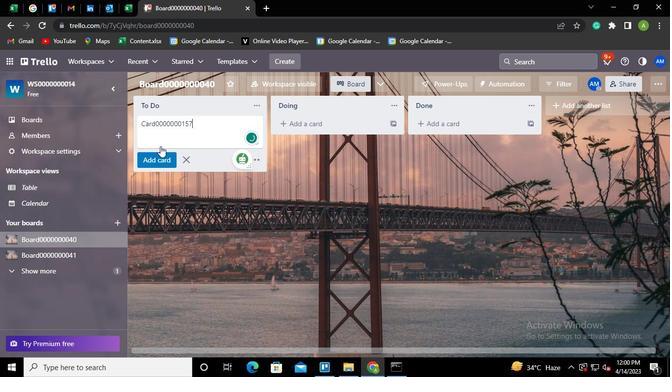 
Action: Keyboard Key.shift
Screenshot: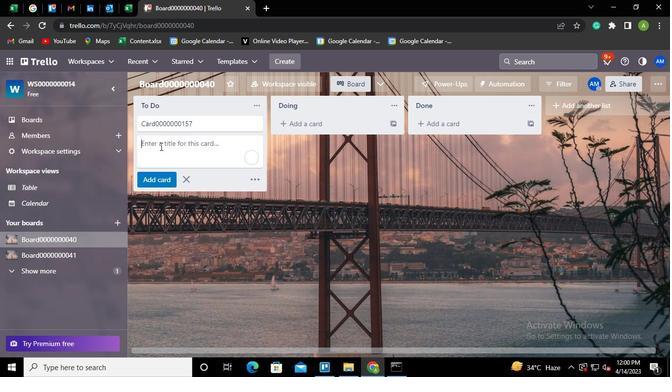 
Action: Keyboard C
Screenshot: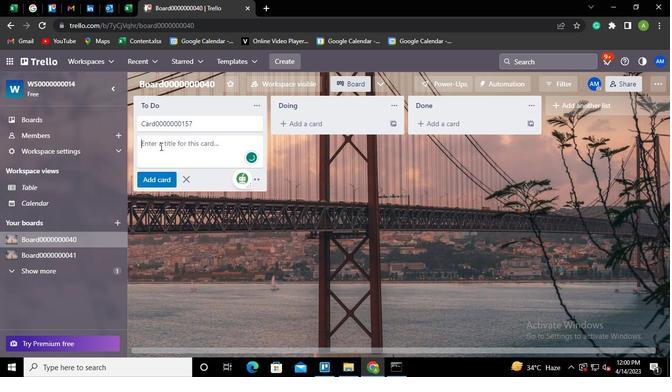 
Action: Keyboard a
Screenshot: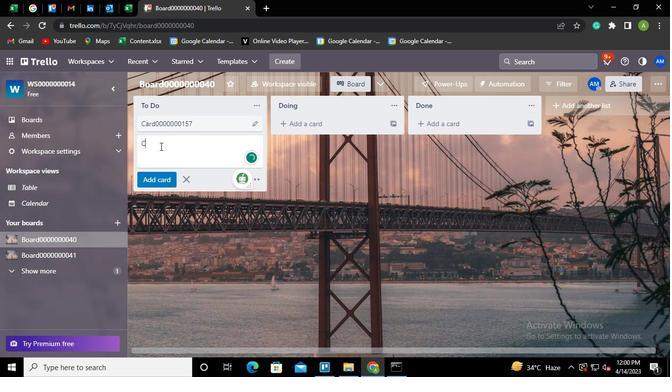 
Action: Keyboard r
Screenshot: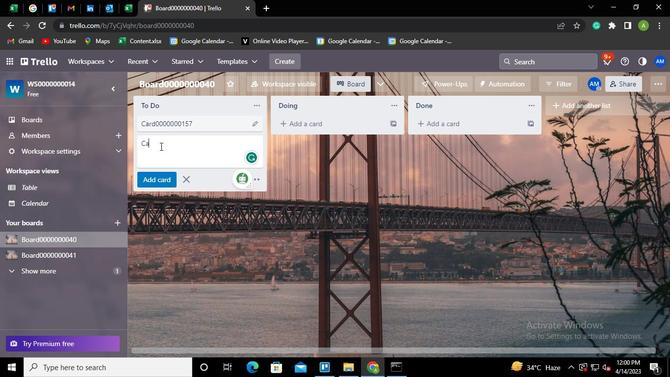 
Action: Keyboard d
Screenshot: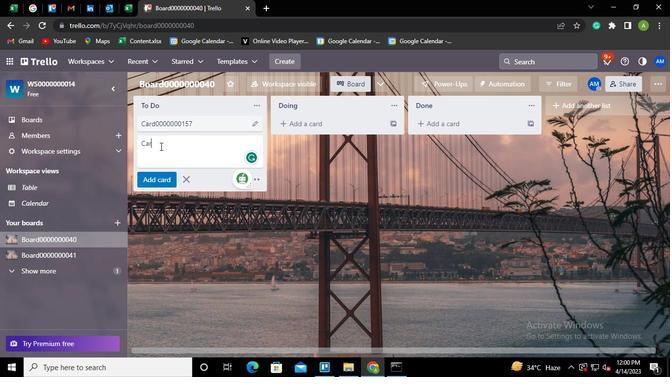 
Action: Keyboard <96>
Screenshot: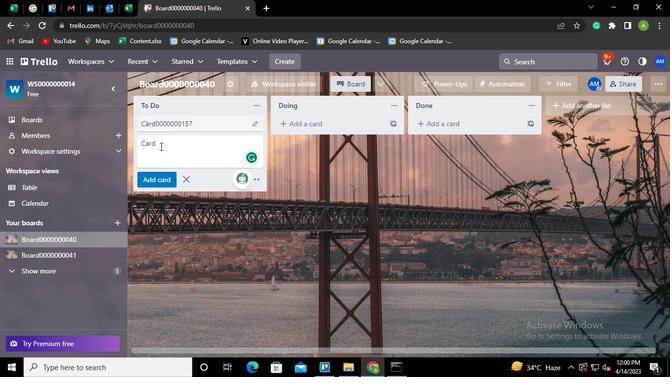 
Action: Keyboard <96>
Screenshot: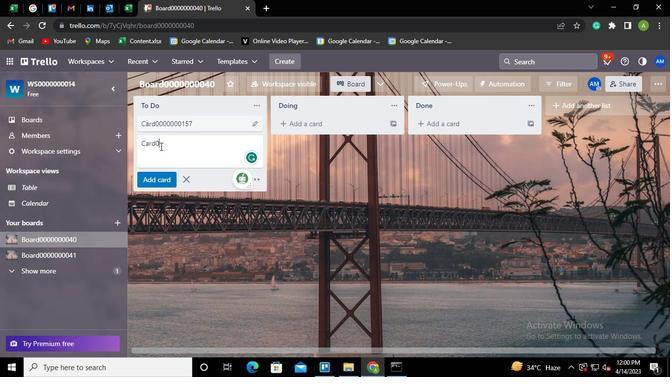 
Action: Keyboard <96>
Screenshot: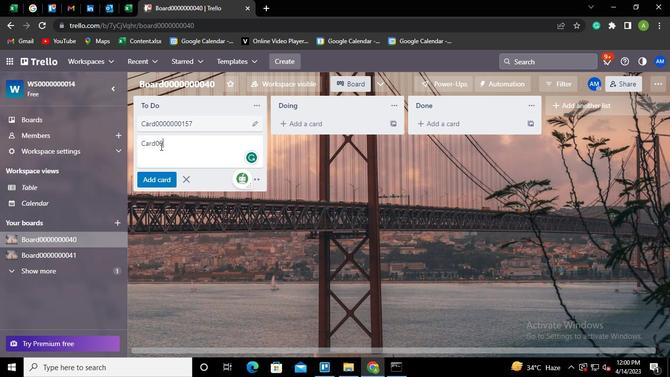 
Action: Keyboard <96>
Screenshot: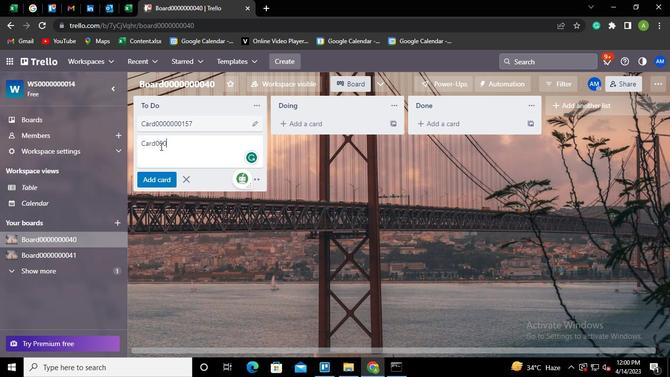 
Action: Keyboard <96>
Screenshot: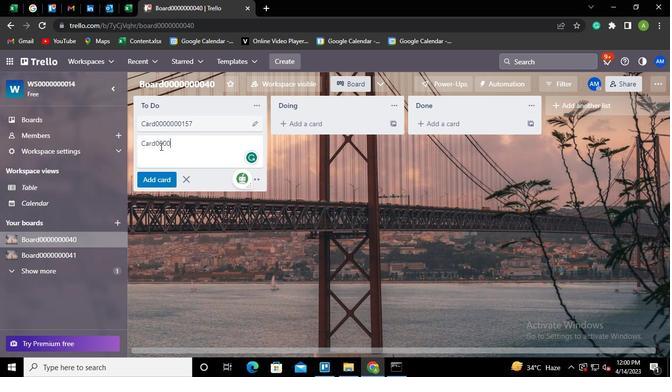 
Action: Keyboard <96>
Screenshot: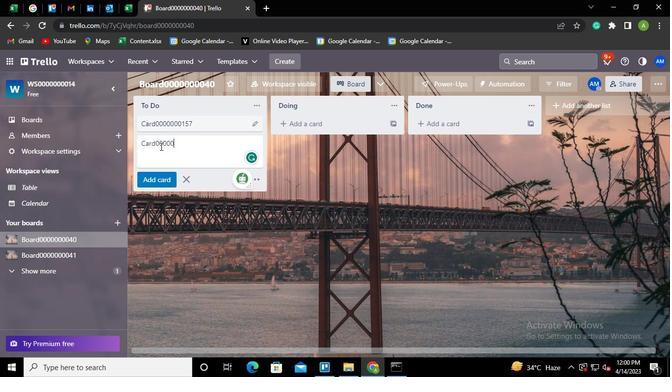 
Action: Keyboard <96>
Screenshot: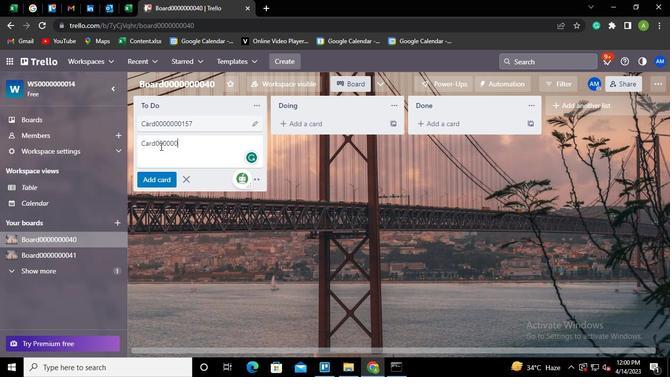 
Action: Keyboard <97>
Screenshot: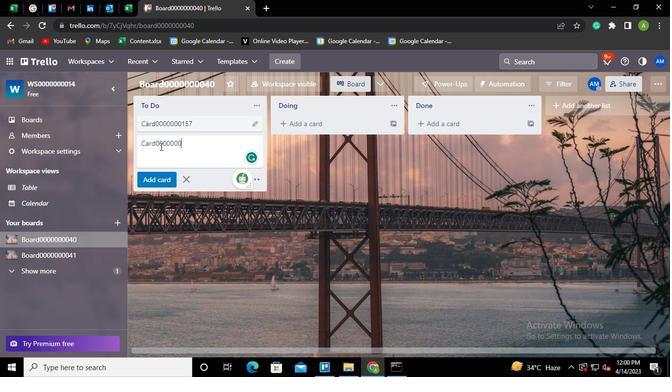 
Action: Keyboard <101>
Screenshot: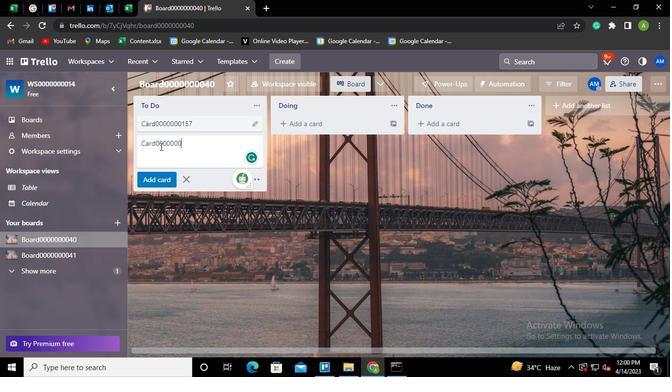 
Action: Keyboard <104>
Screenshot: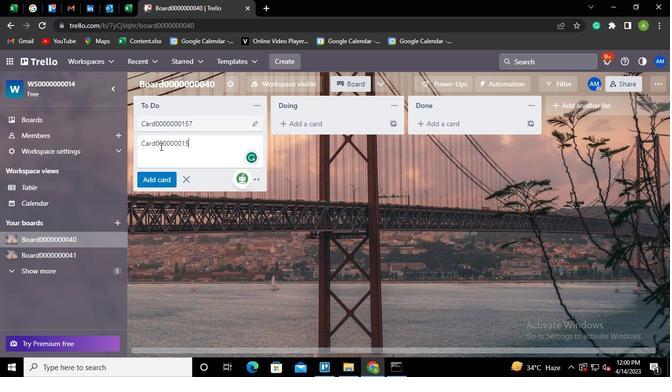
Action: Mouse moved to (397, 189)
Screenshot: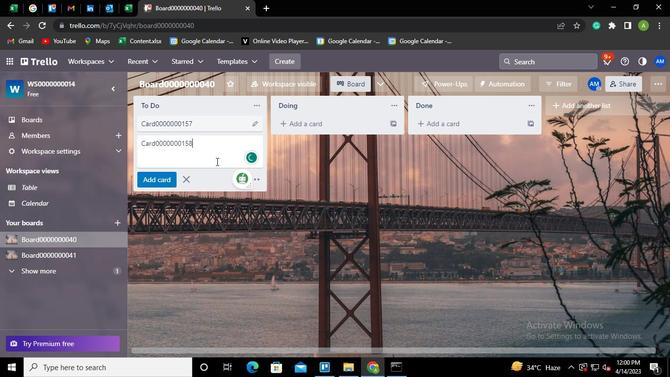 
Action: Mouse pressed left at (397, 189)
Screenshot: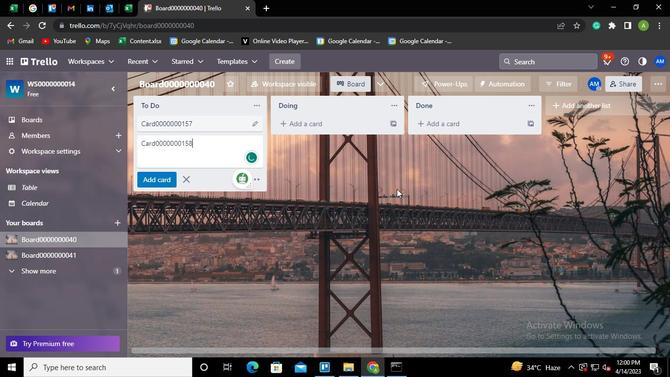 
Action: Mouse moved to (395, 360)
Screenshot: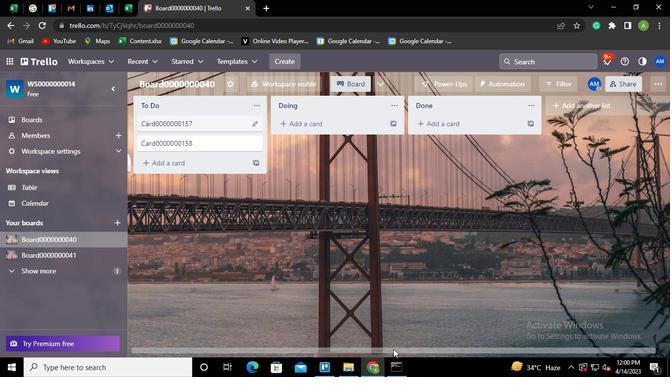
Action: Mouse pressed left at (395, 360)
Screenshot: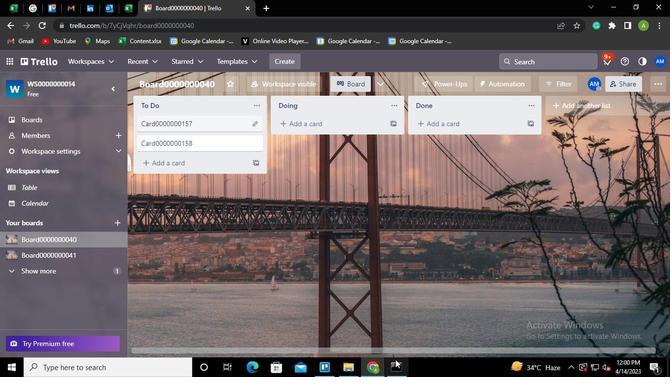 
Action: Mouse moved to (505, 46)
Screenshot: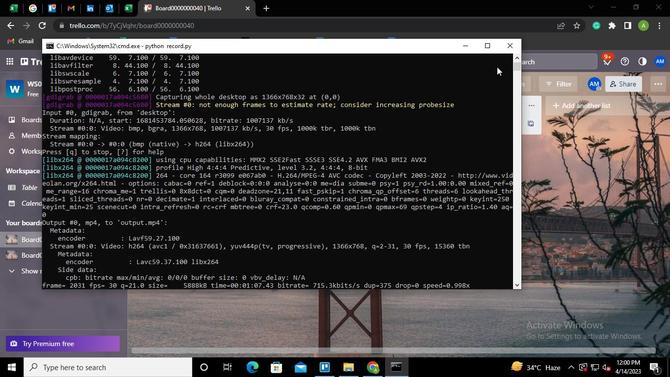 
Action: Mouse pressed left at (505, 46)
Screenshot: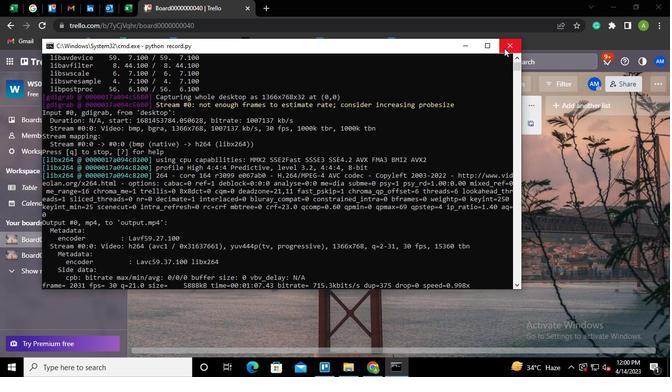 
